 Task: Find connections with filter location Punta Alta with filter topic #Industrieswith filter profile language English with filter current company ValueLabs with filter school Cusrow Wadia Institute Of Technology with filter industry Defense and Space Manufacturing with filter service category User Experience Design with filter keywords title Photographer
Action: Mouse moved to (510, 97)
Screenshot: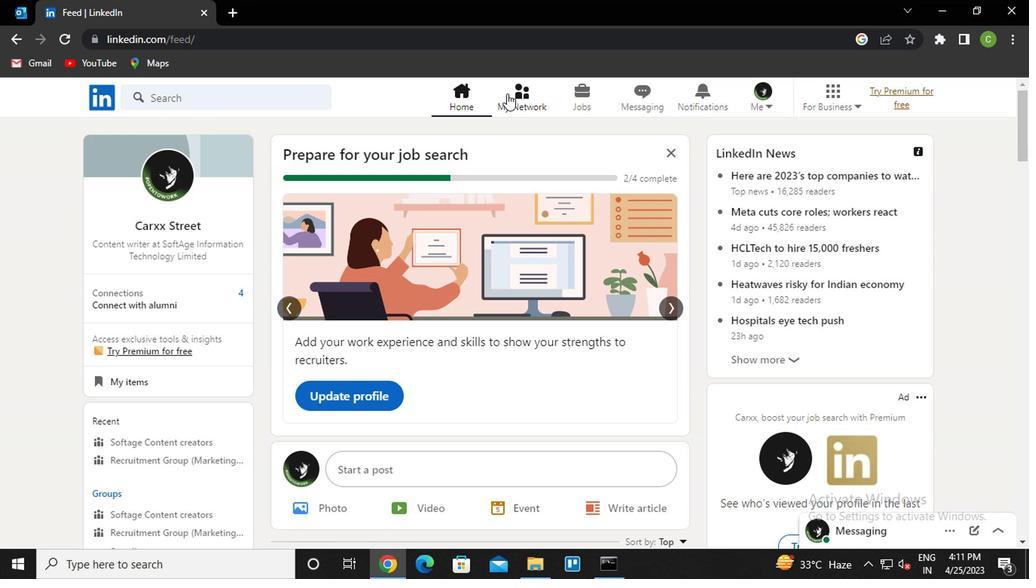 
Action: Mouse pressed left at (510, 97)
Screenshot: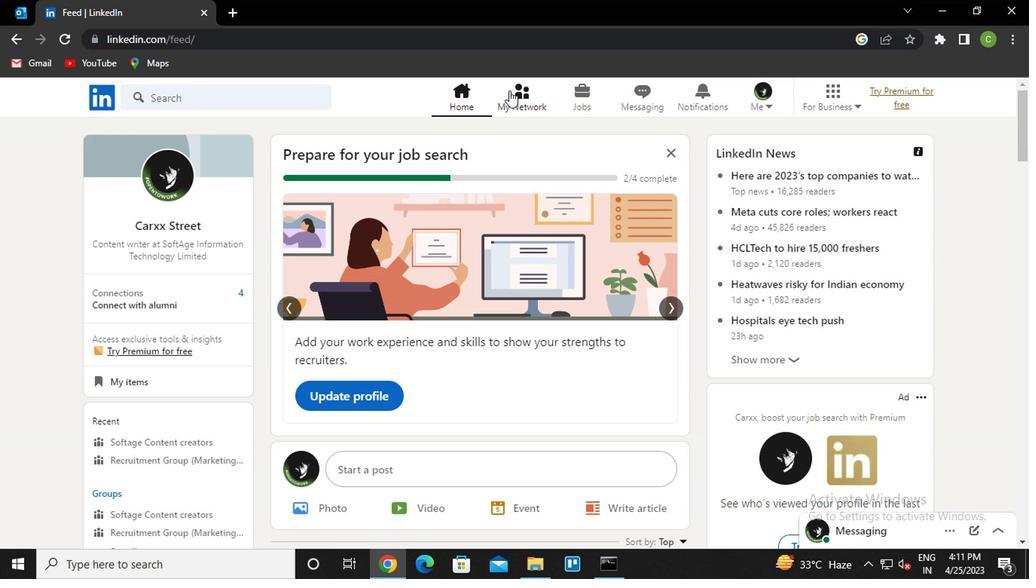 
Action: Mouse moved to (205, 178)
Screenshot: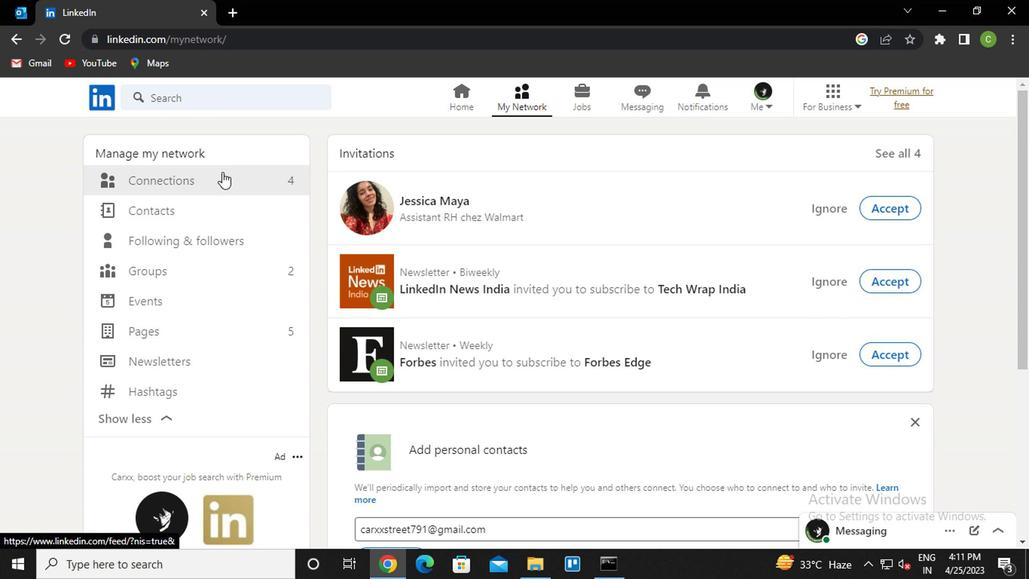 
Action: Mouse pressed left at (205, 178)
Screenshot: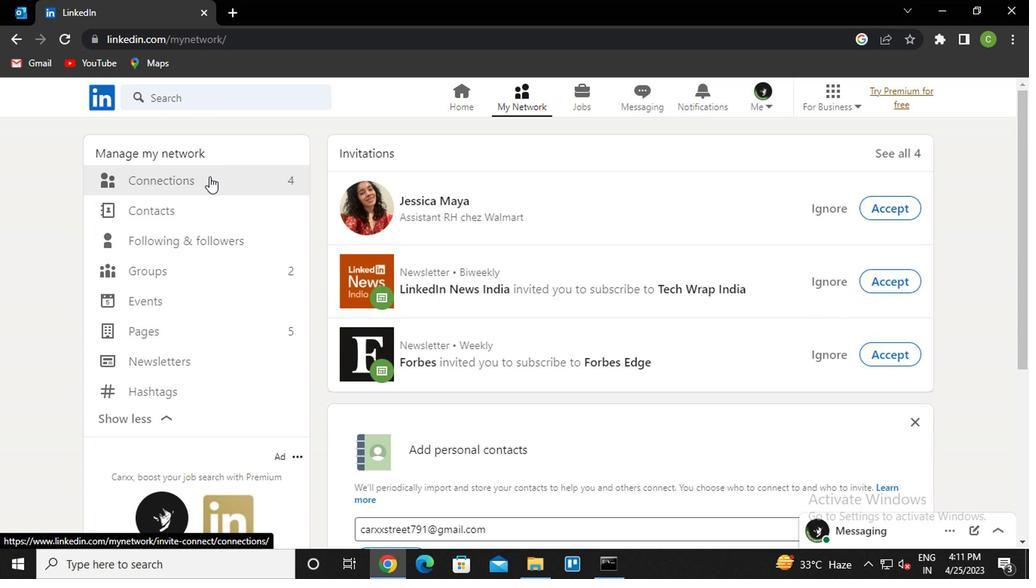 
Action: Mouse moved to (182, 187)
Screenshot: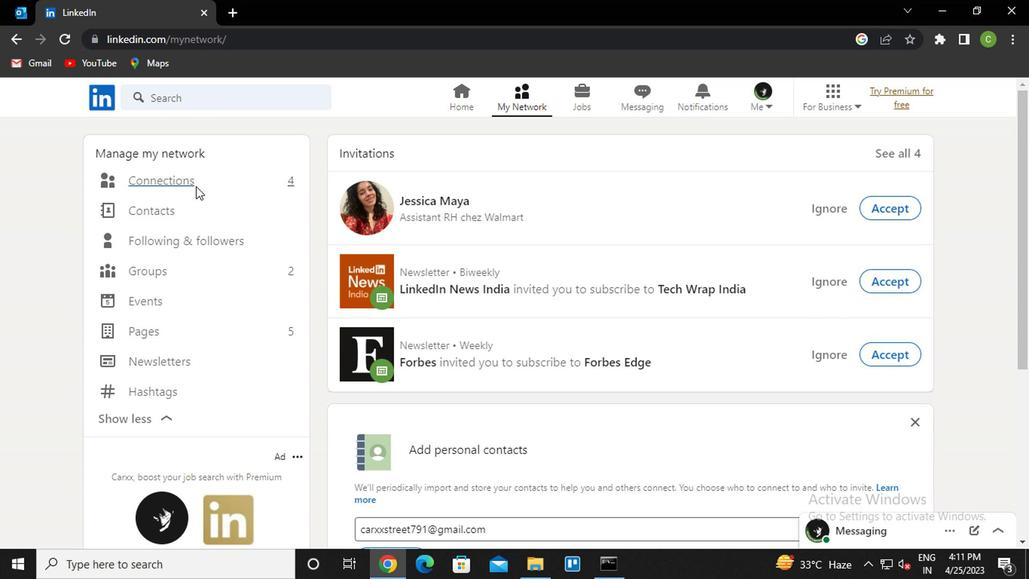 
Action: Mouse pressed left at (182, 187)
Screenshot: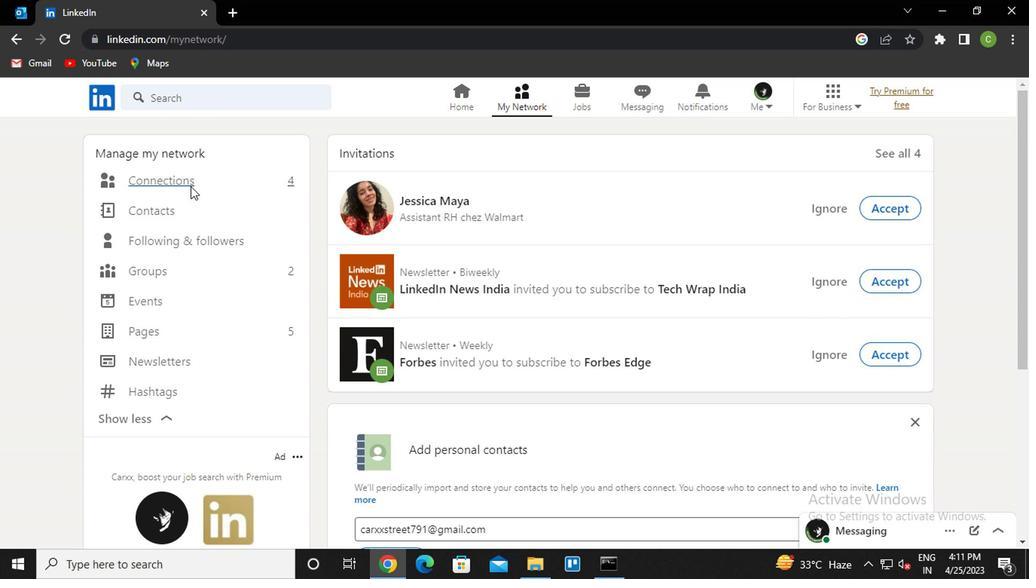 
Action: Mouse moved to (662, 183)
Screenshot: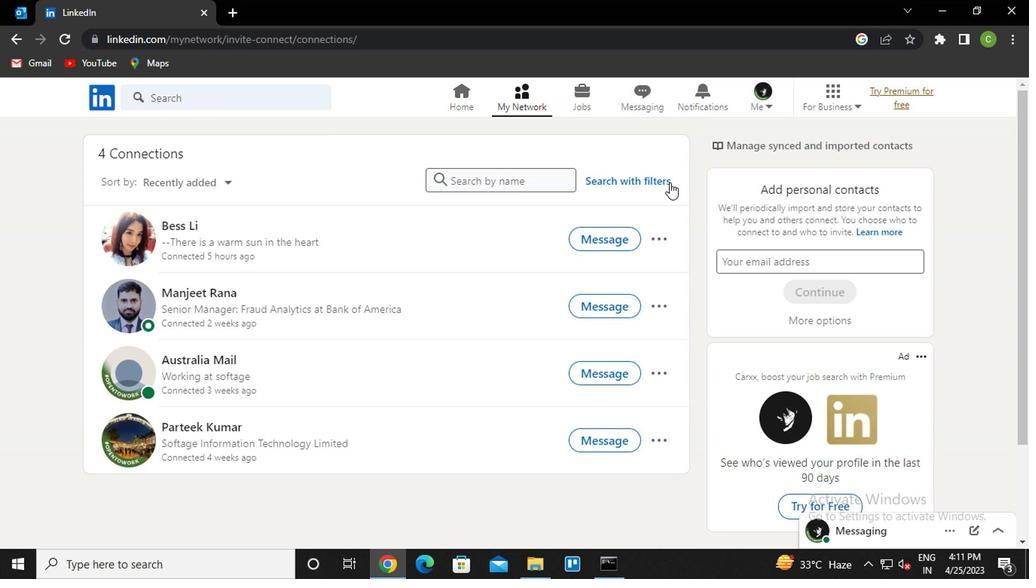 
Action: Mouse pressed left at (662, 183)
Screenshot: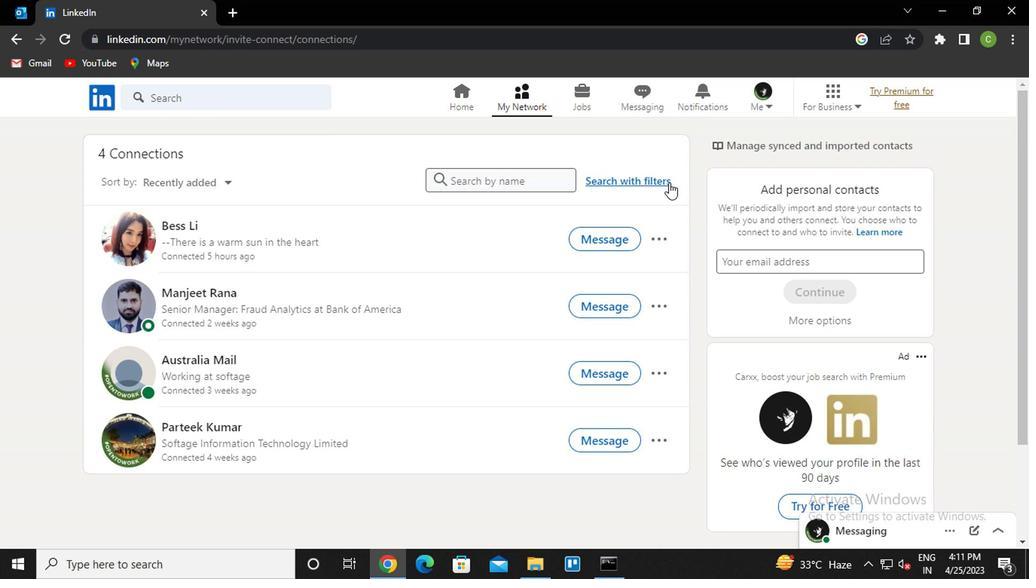 
Action: Mouse moved to (507, 144)
Screenshot: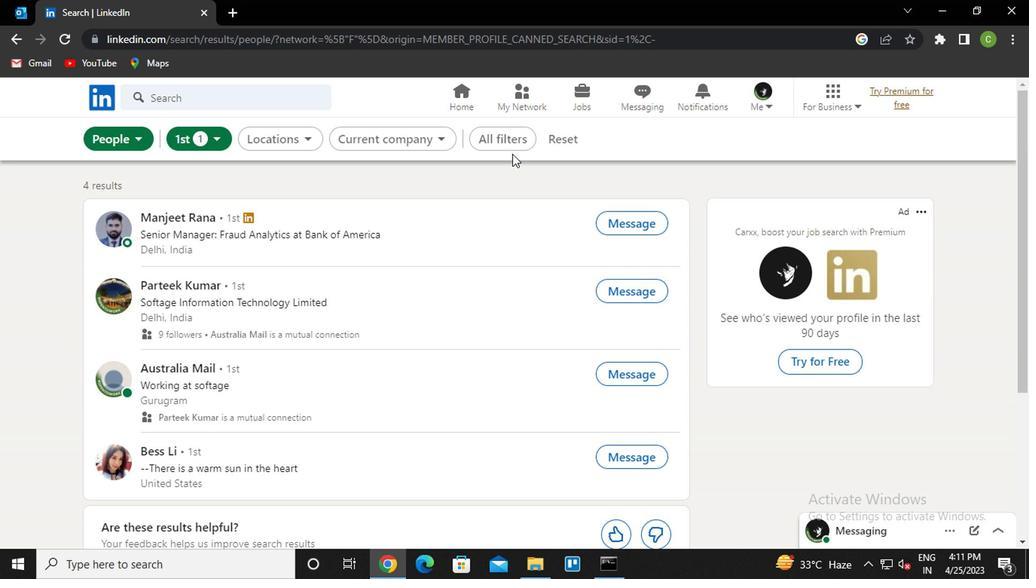 
Action: Mouse pressed left at (507, 144)
Screenshot: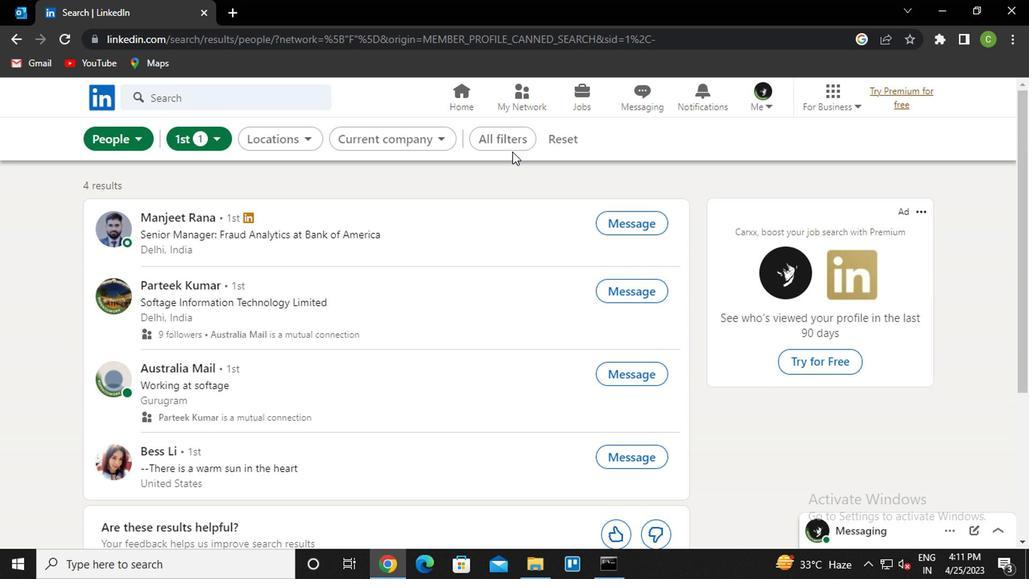 
Action: Mouse moved to (724, 367)
Screenshot: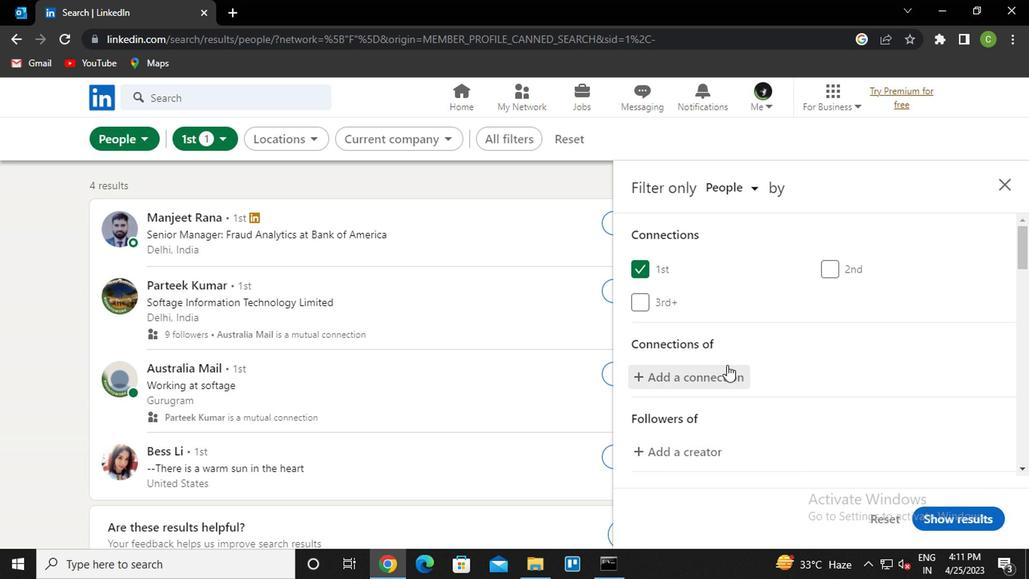 
Action: Mouse scrolled (724, 366) with delta (0, -1)
Screenshot: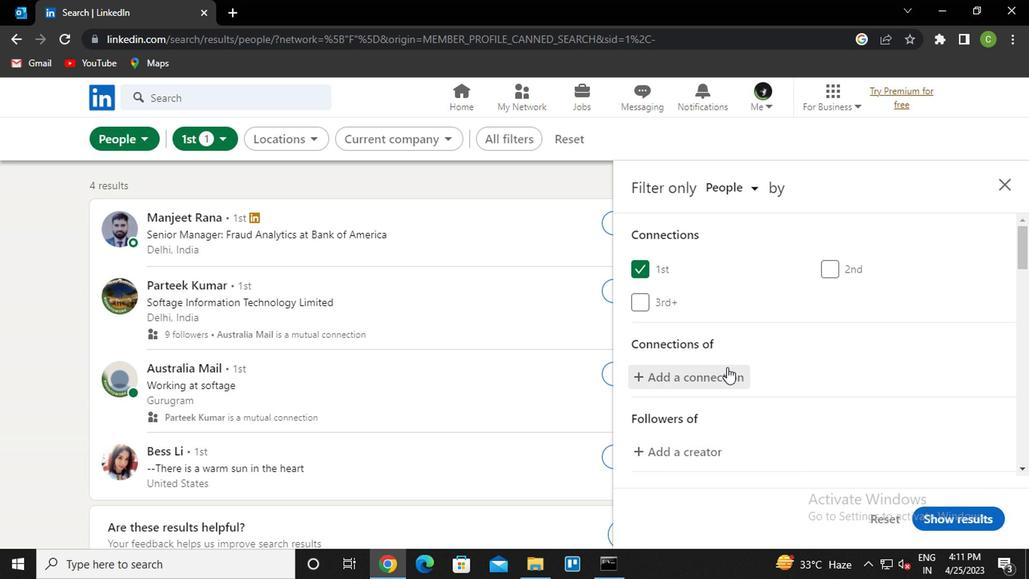 
Action: Mouse scrolled (724, 366) with delta (0, -1)
Screenshot: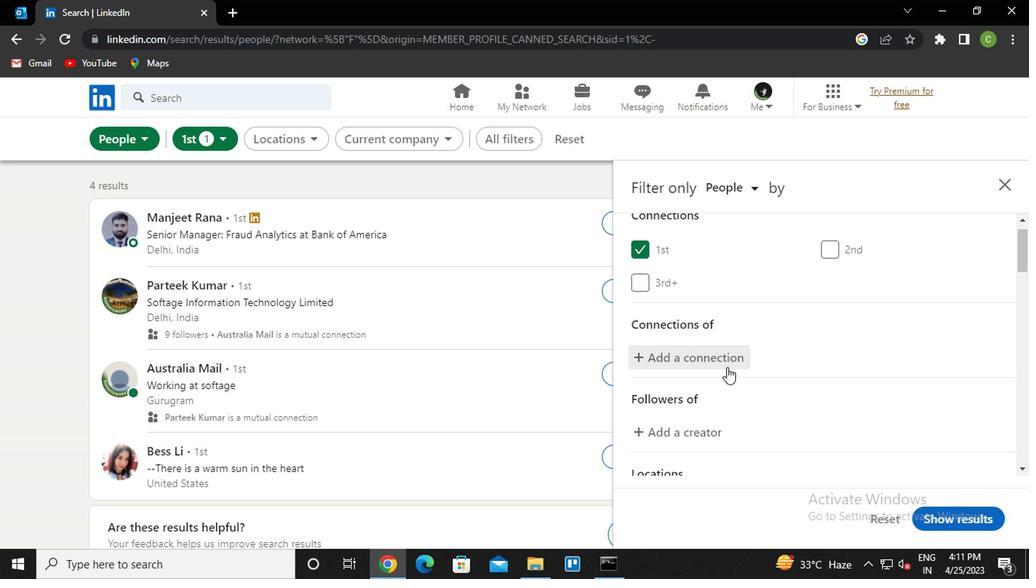 
Action: Mouse moved to (724, 367)
Screenshot: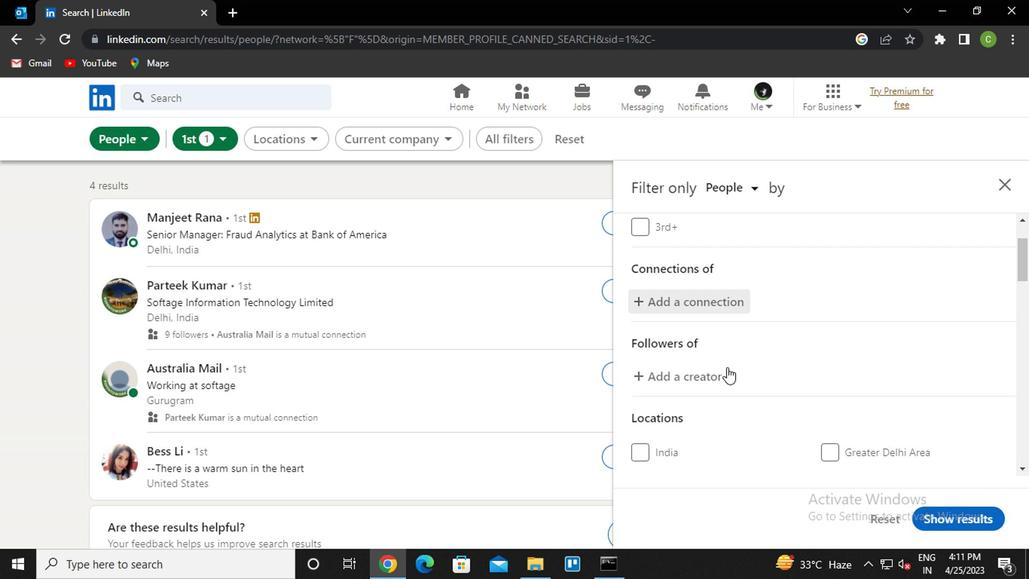 
Action: Mouse scrolled (724, 366) with delta (0, -1)
Screenshot: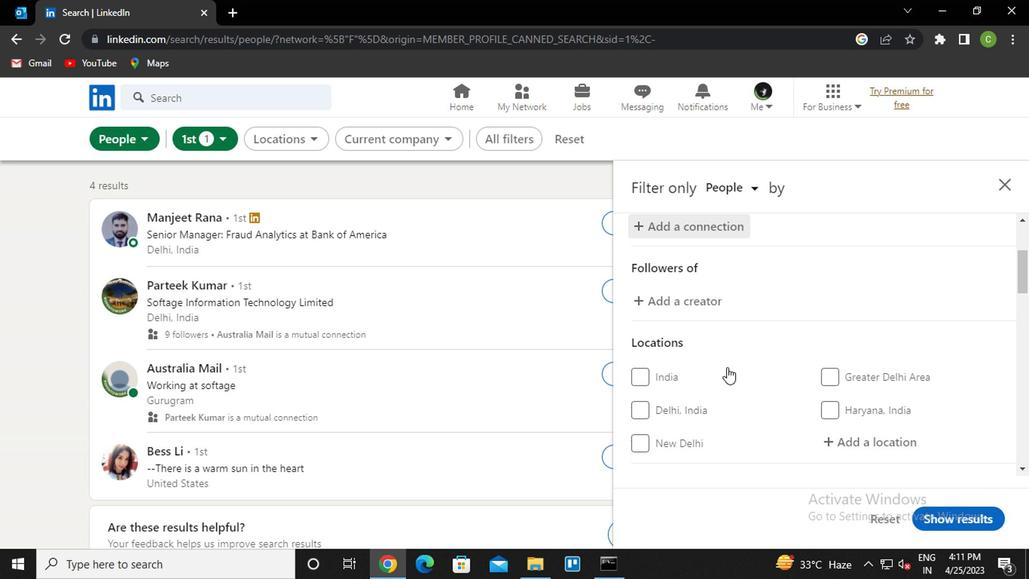 
Action: Mouse moved to (854, 370)
Screenshot: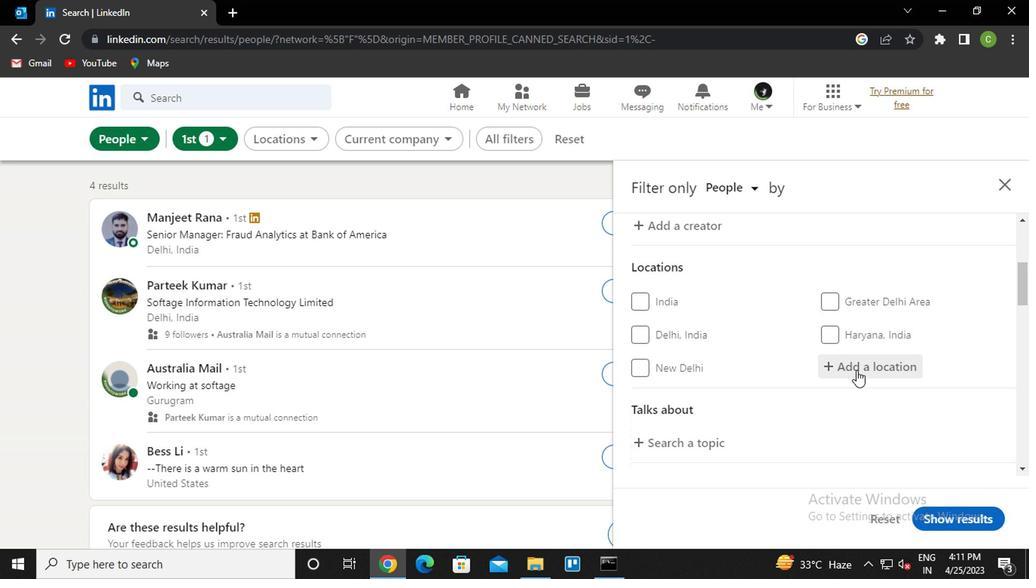 
Action: Mouse pressed left at (854, 370)
Screenshot: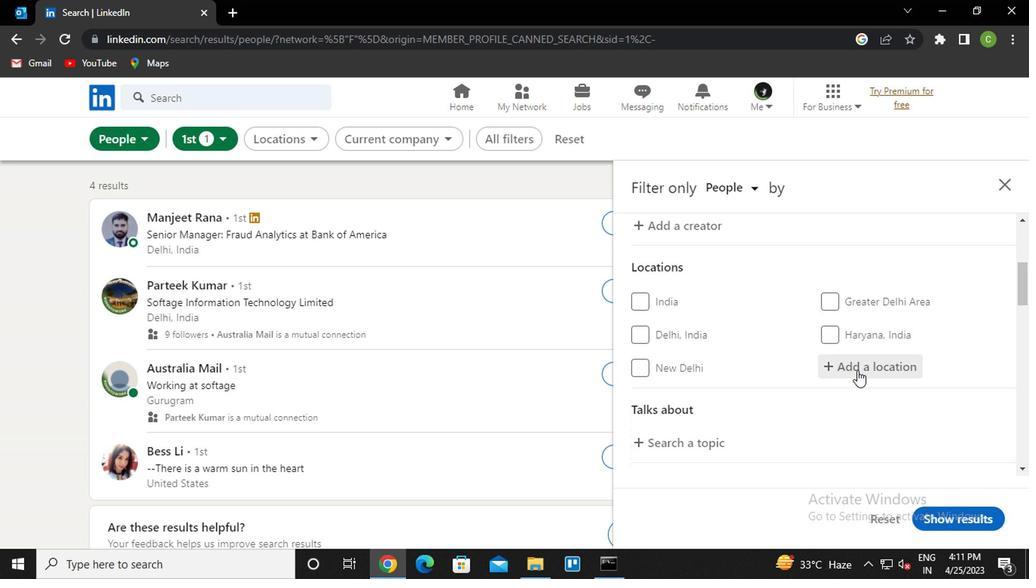 
Action: Key pressed p<Key.caps_lock>unta<Key.space>alta<Key.down><Key.enter>
Screenshot: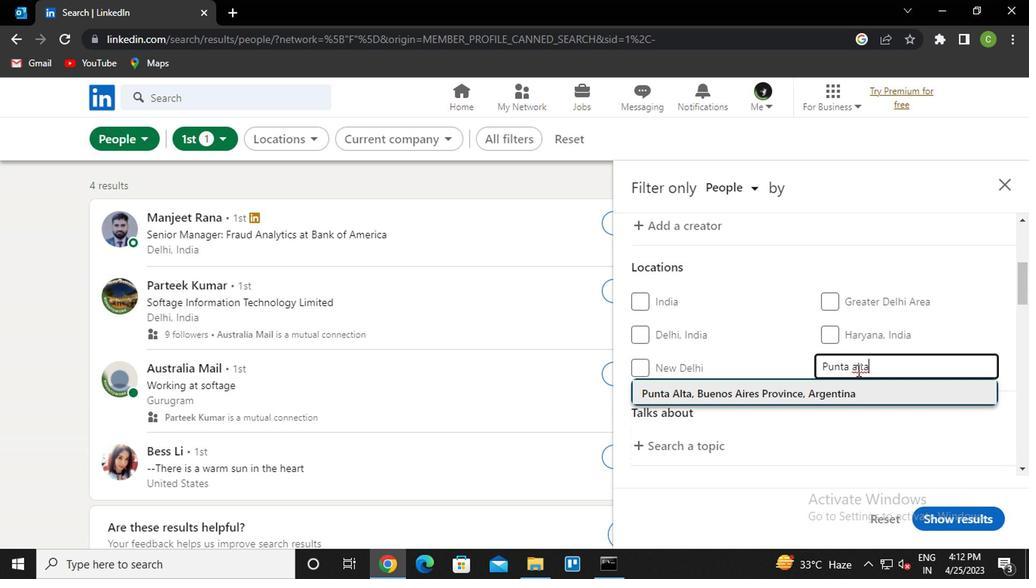 
Action: Mouse moved to (842, 367)
Screenshot: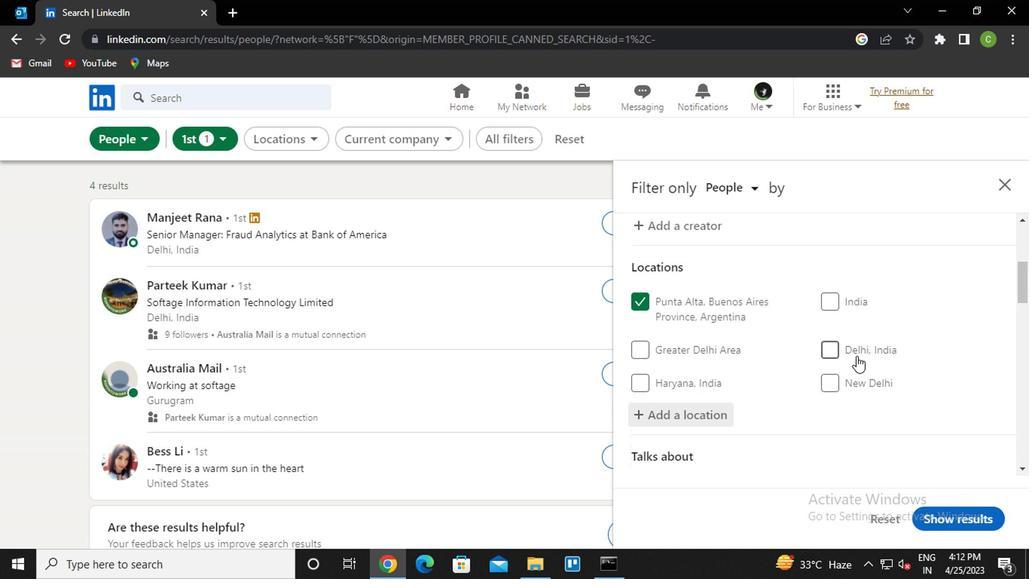 
Action: Mouse scrolled (842, 366) with delta (0, -1)
Screenshot: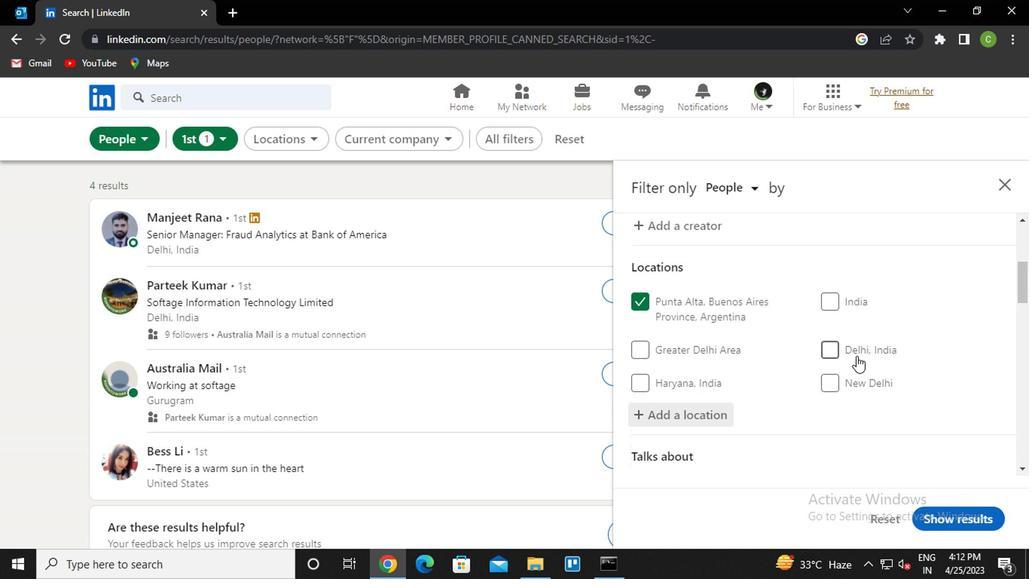 
Action: Mouse moved to (833, 378)
Screenshot: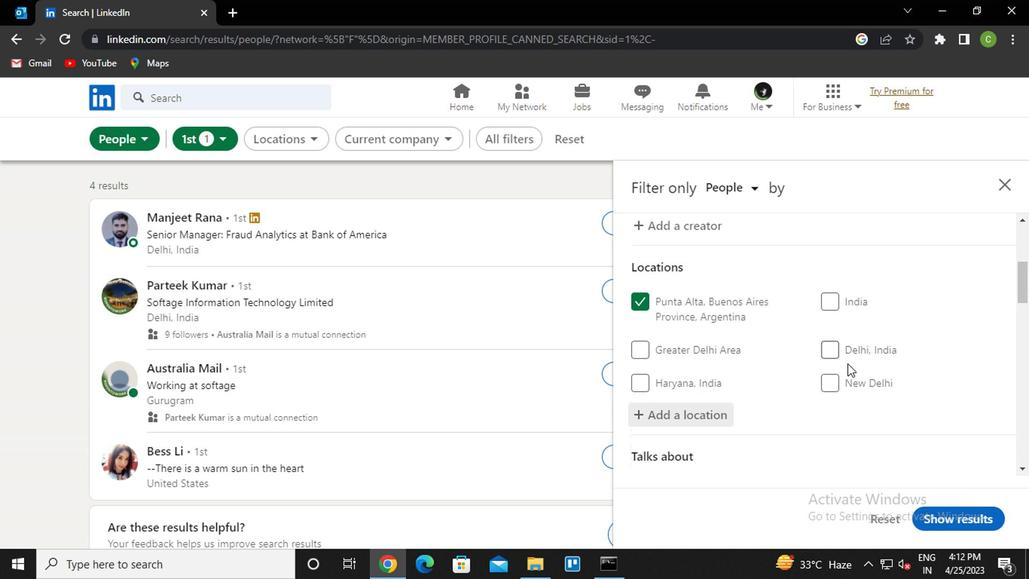 
Action: Mouse scrolled (833, 377) with delta (0, 0)
Screenshot: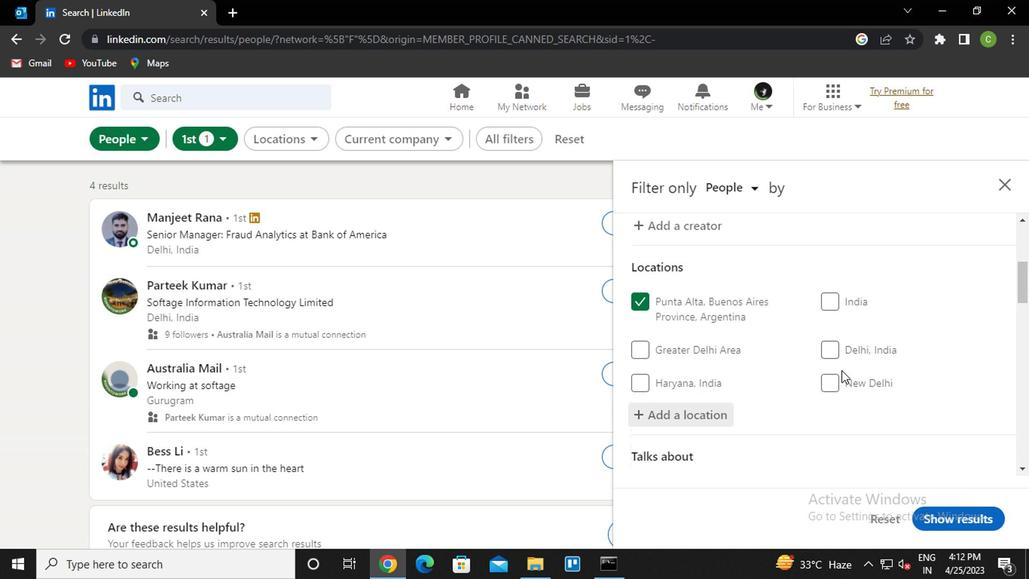 
Action: Mouse moved to (691, 344)
Screenshot: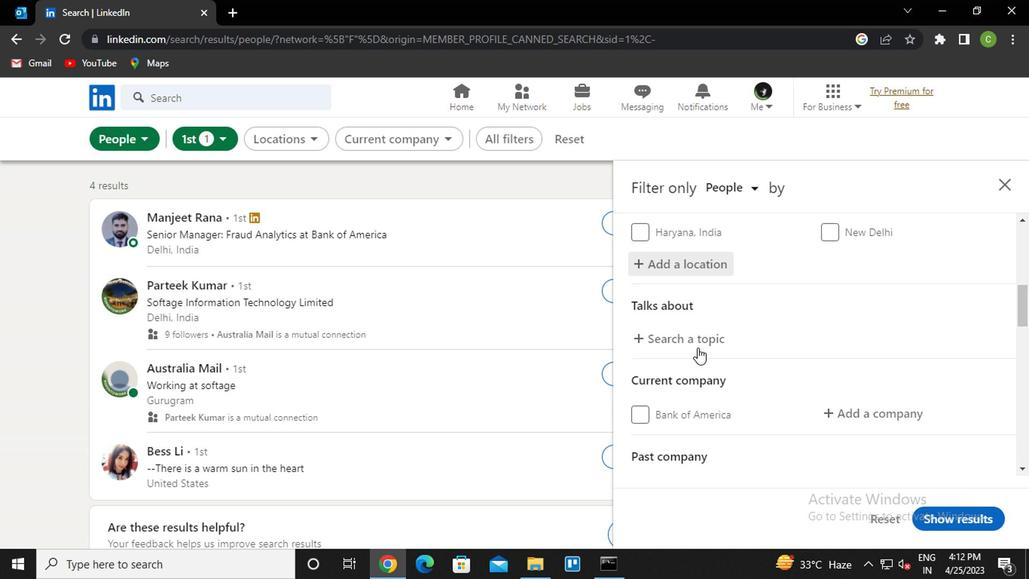 
Action: Mouse pressed left at (691, 344)
Screenshot: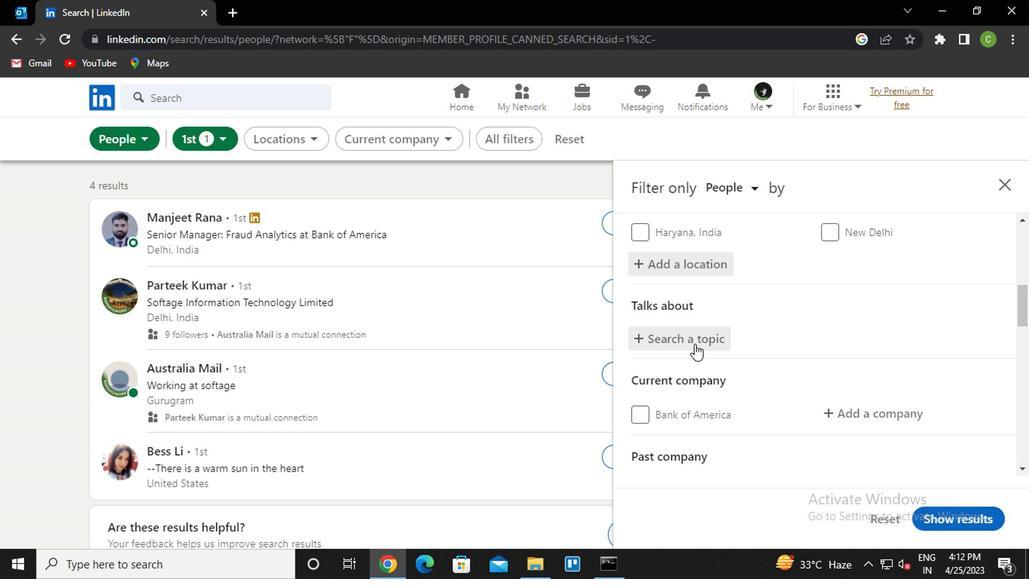 
Action: Key pressed <Key.caps_lock>i<Key.caps_lock>ndustries<Key.down><Key.enter>
Screenshot: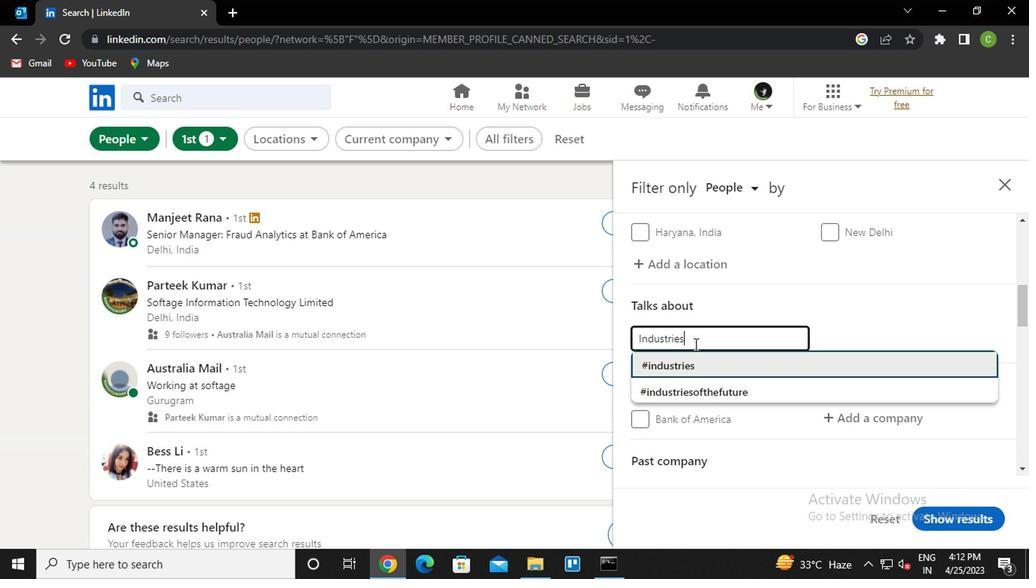 
Action: Mouse moved to (850, 421)
Screenshot: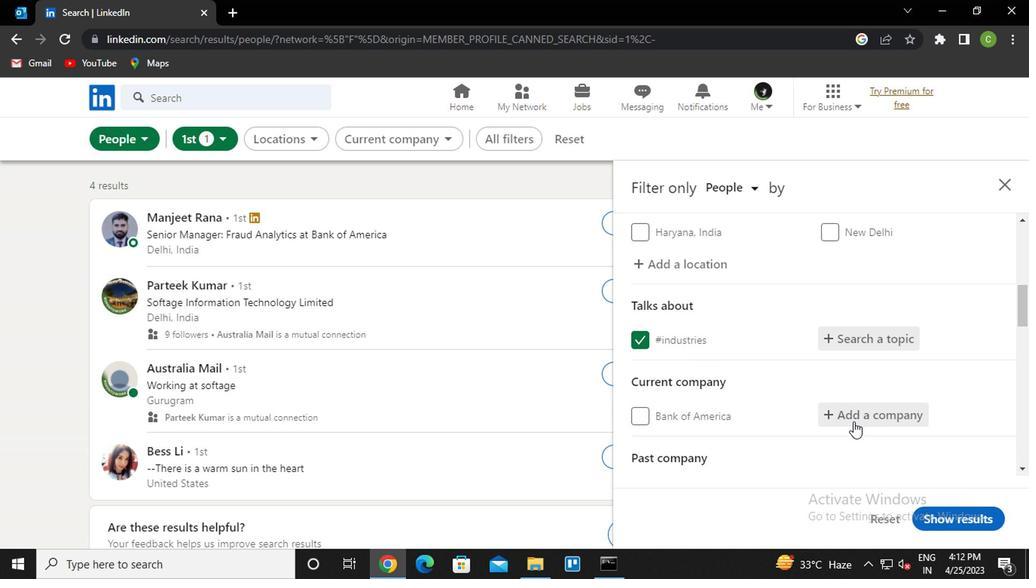 
Action: Mouse scrolled (850, 420) with delta (0, 0)
Screenshot: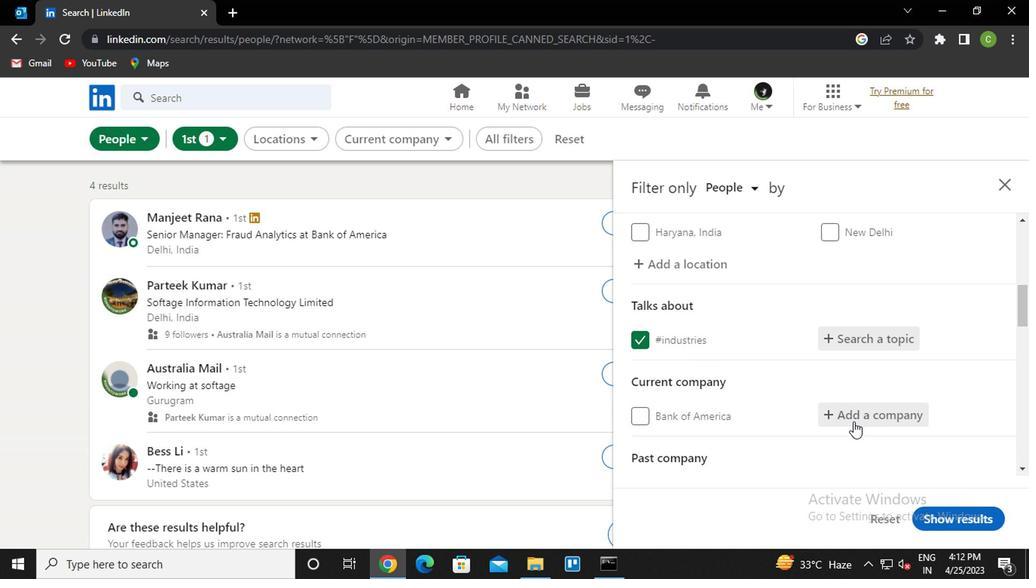 
Action: Mouse moved to (850, 418)
Screenshot: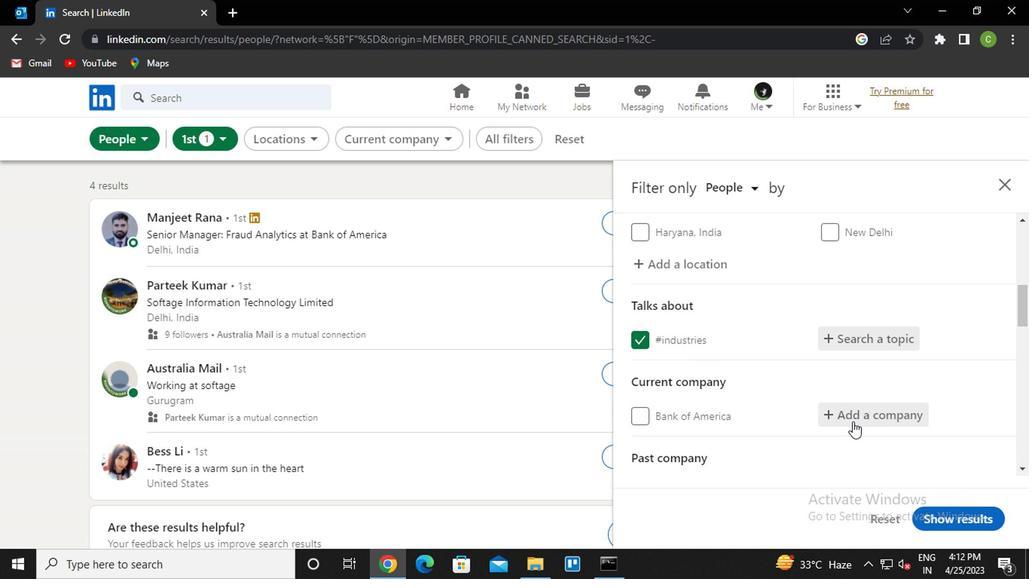 
Action: Mouse scrolled (850, 417) with delta (0, -1)
Screenshot: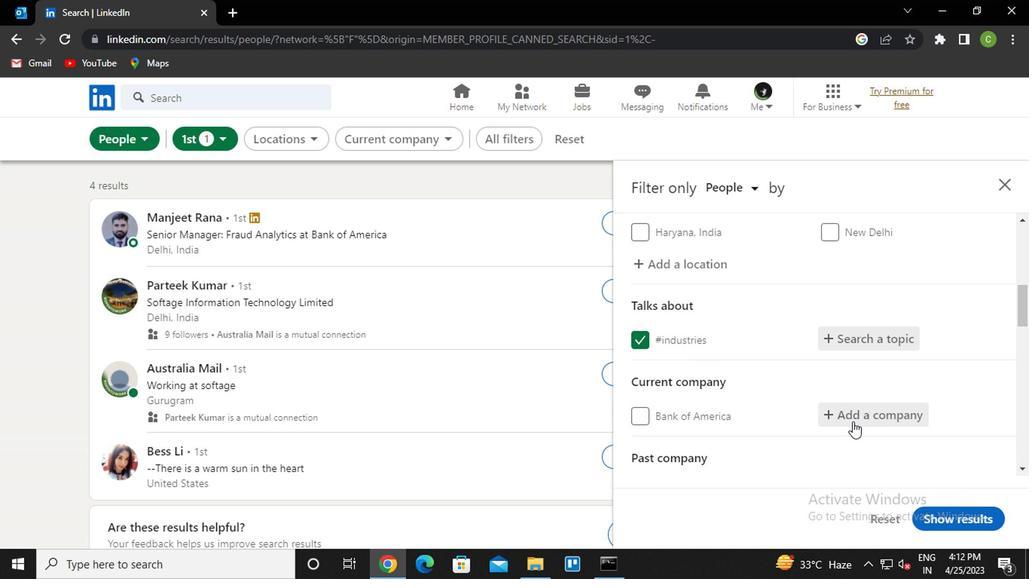 
Action: Mouse moved to (850, 417)
Screenshot: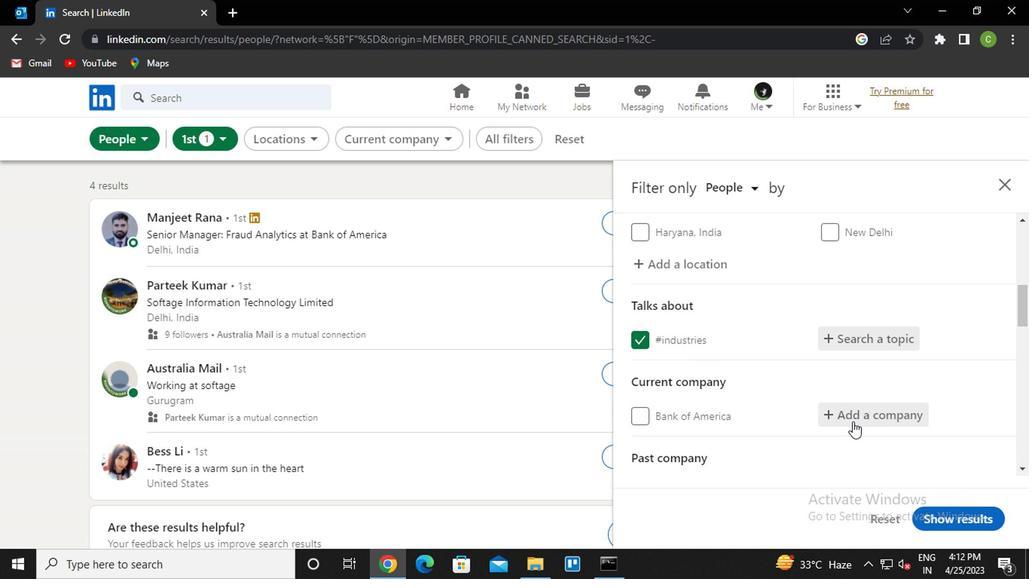 
Action: Mouse scrolled (850, 416) with delta (0, 0)
Screenshot: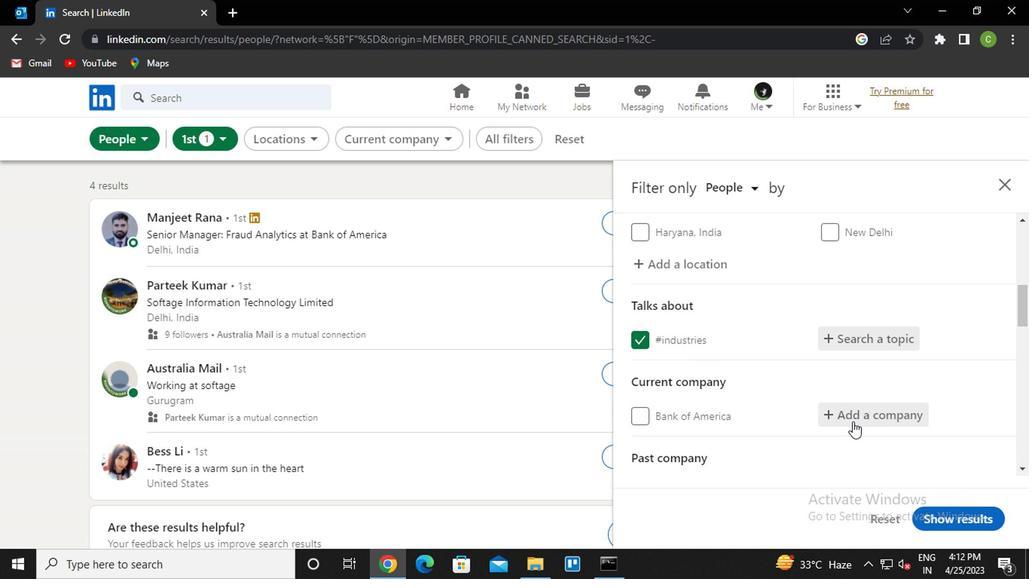 
Action: Mouse moved to (849, 414)
Screenshot: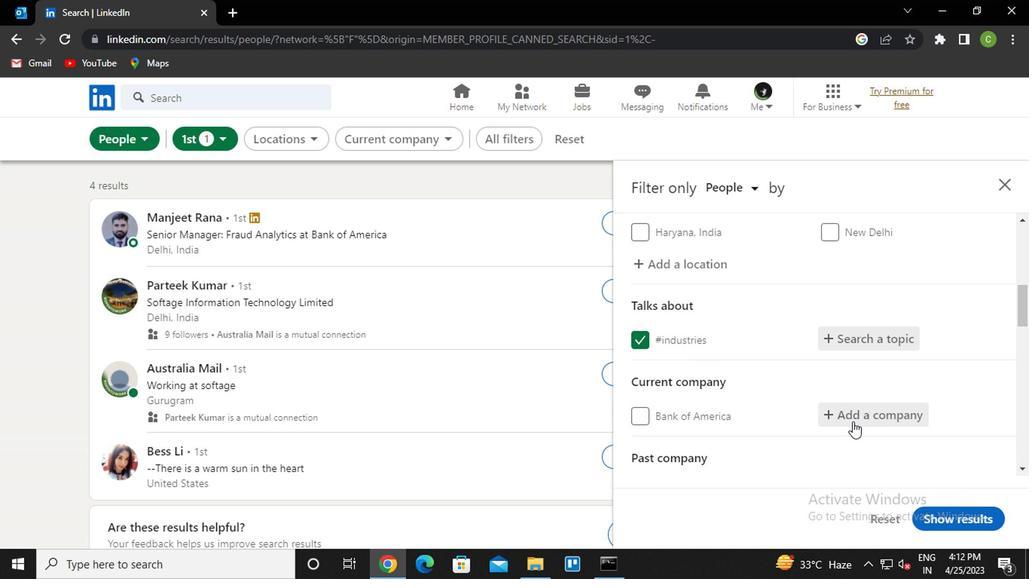 
Action: Mouse scrolled (849, 413) with delta (0, -1)
Screenshot: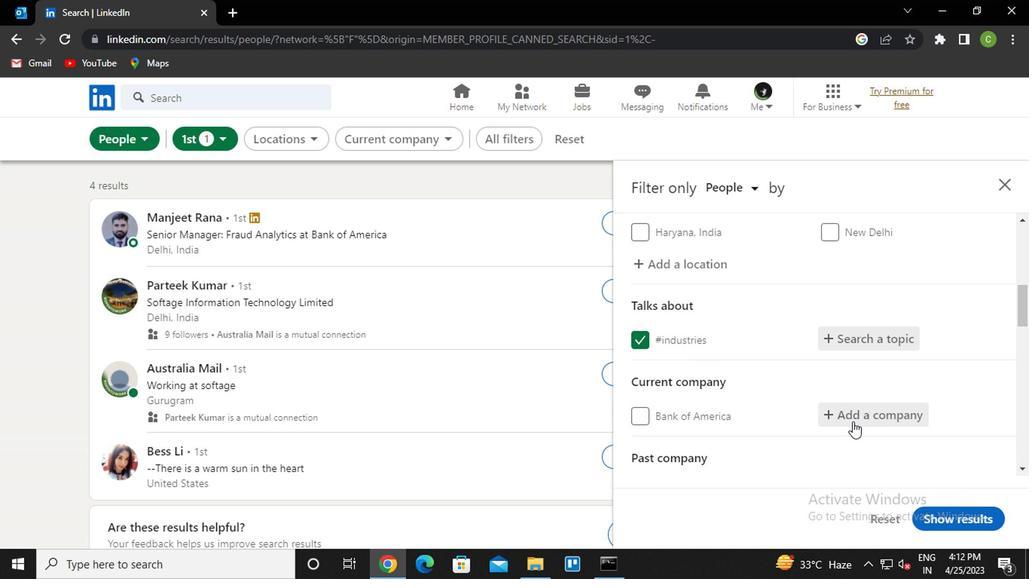 
Action: Mouse moved to (826, 398)
Screenshot: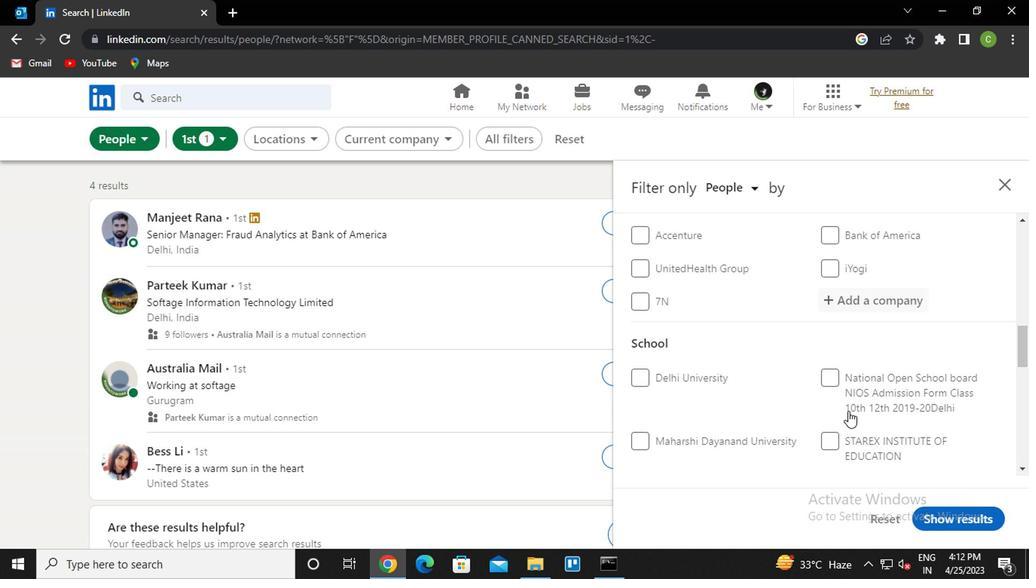 
Action: Mouse scrolled (826, 397) with delta (0, 0)
Screenshot: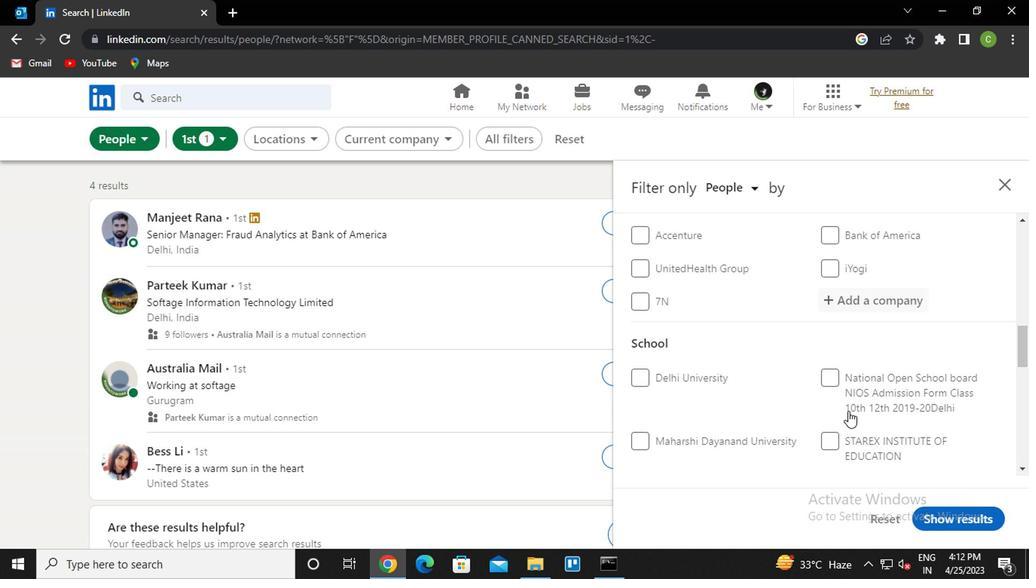 
Action: Mouse moved to (792, 386)
Screenshot: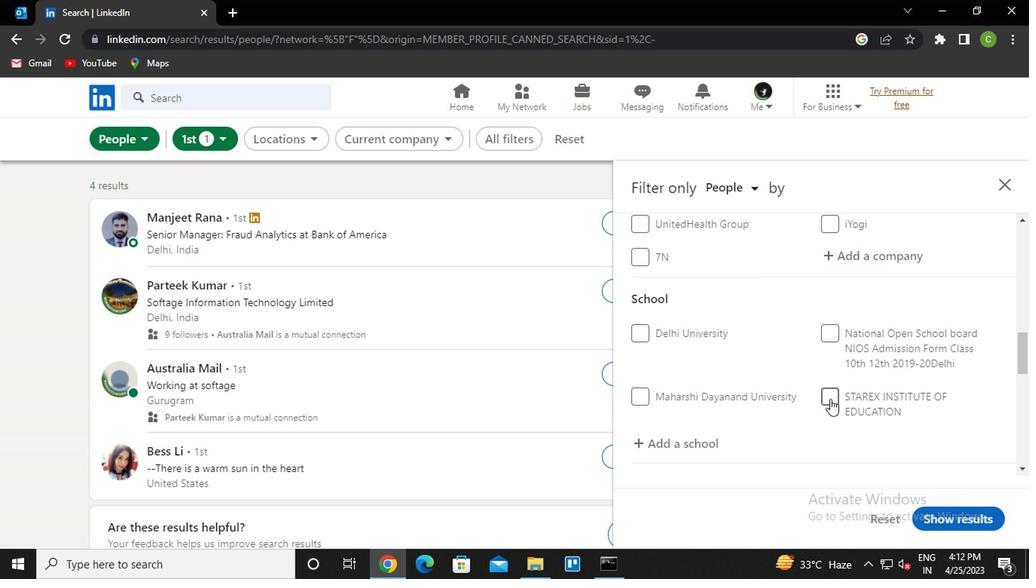 
Action: Mouse scrolled (792, 385) with delta (0, -1)
Screenshot: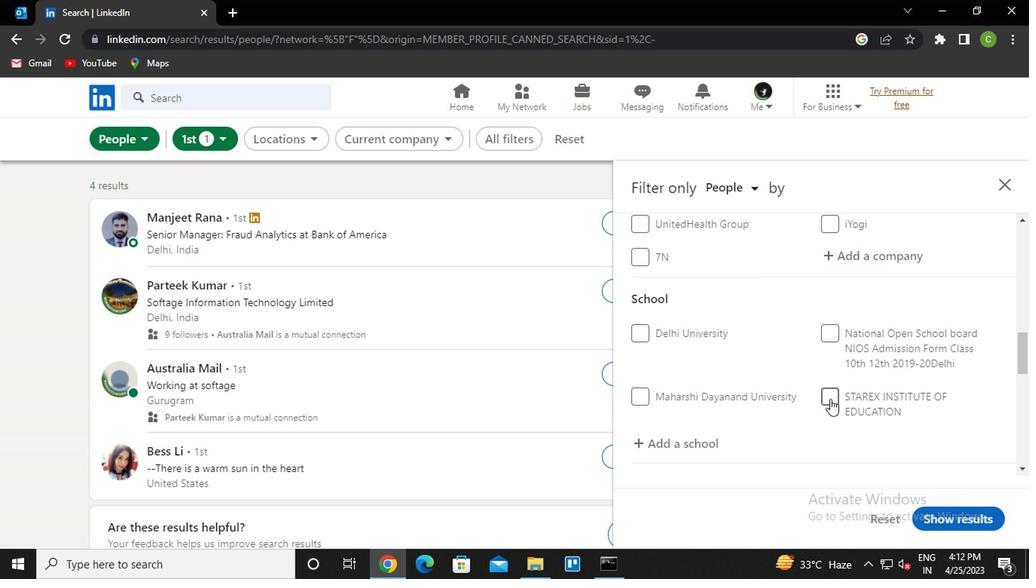 
Action: Mouse moved to (690, 368)
Screenshot: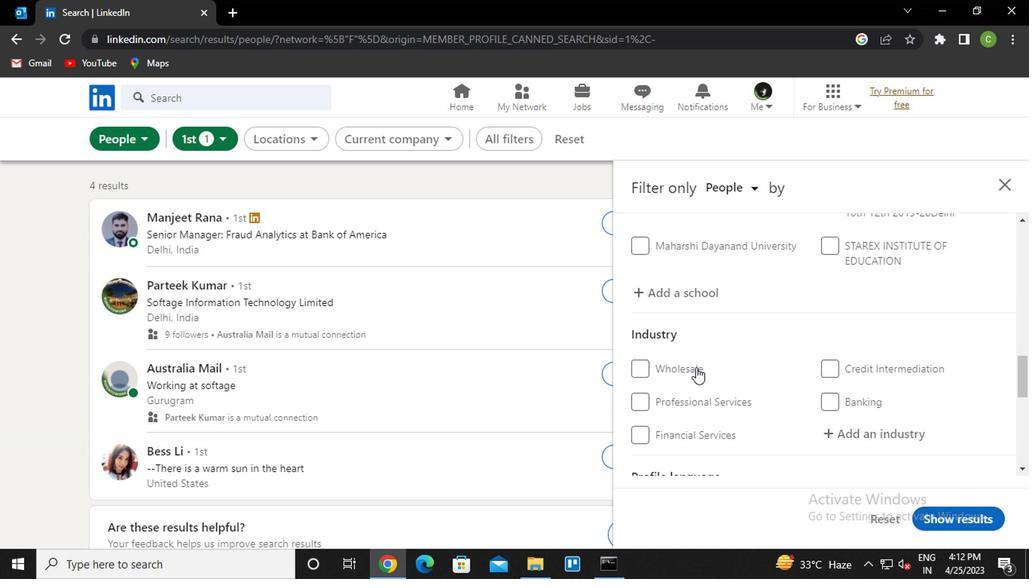 
Action: Mouse scrolled (690, 367) with delta (0, 0)
Screenshot: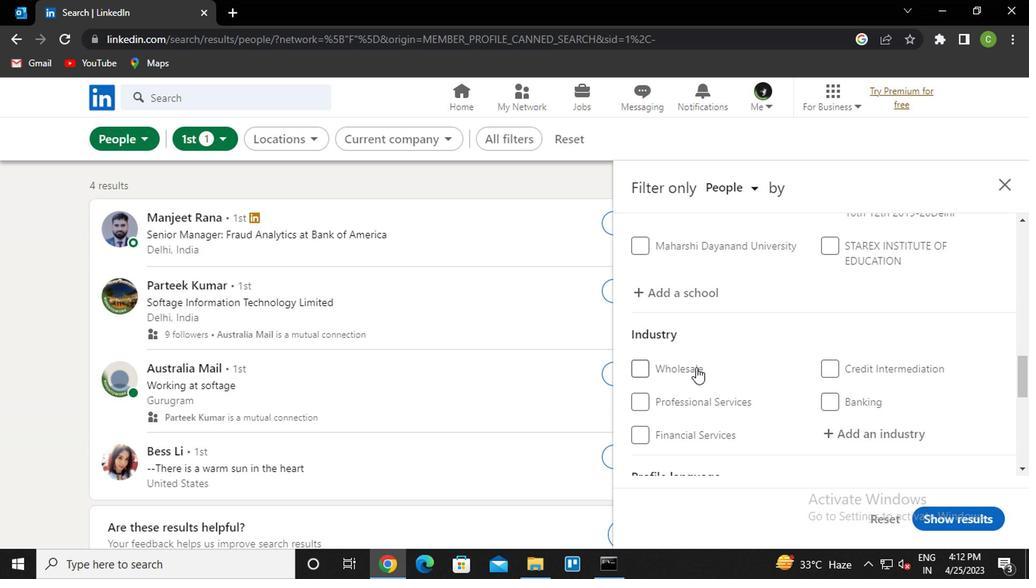 
Action: Mouse moved to (690, 368)
Screenshot: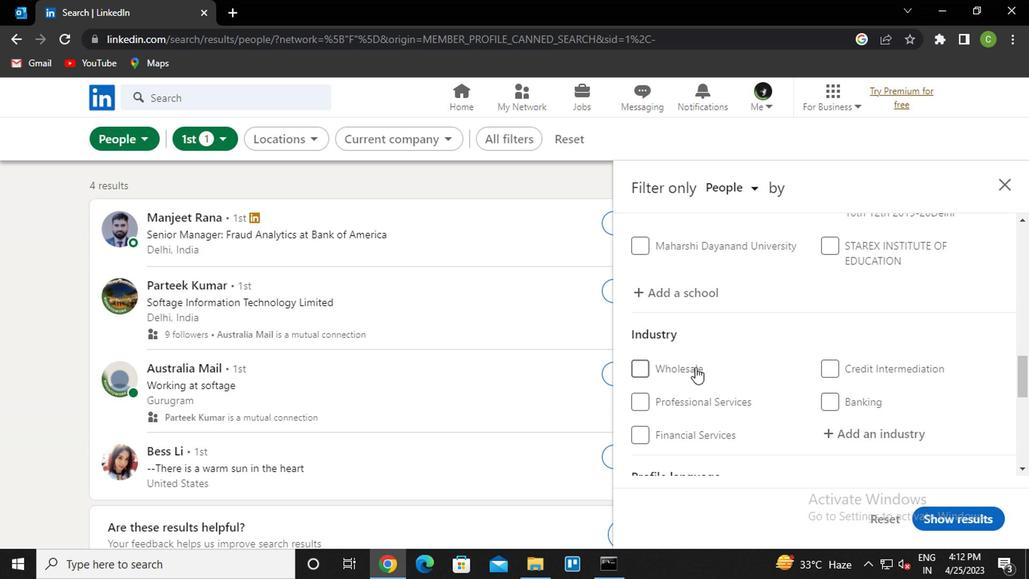 
Action: Mouse scrolled (690, 367) with delta (0, 0)
Screenshot: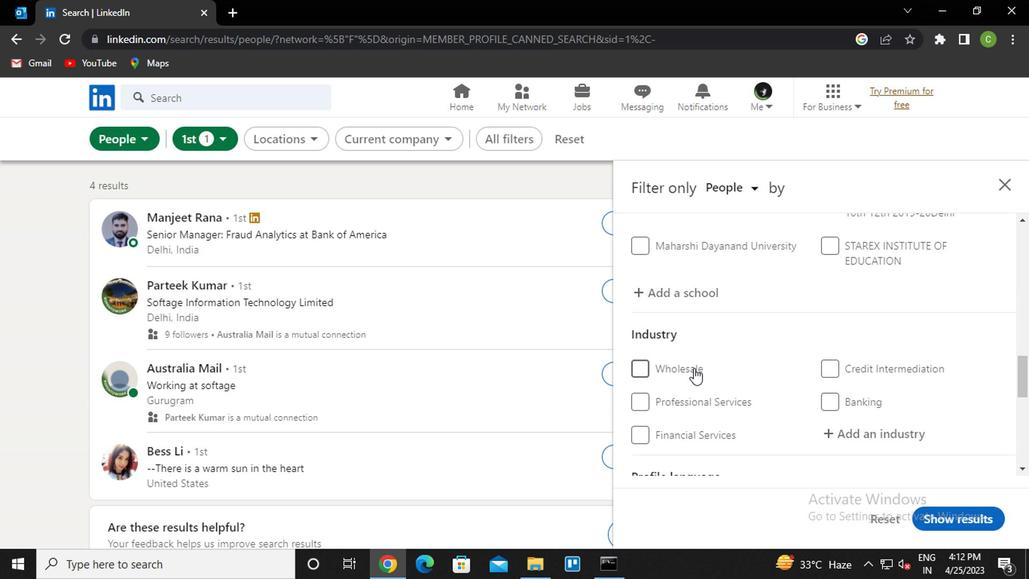 
Action: Mouse moved to (635, 360)
Screenshot: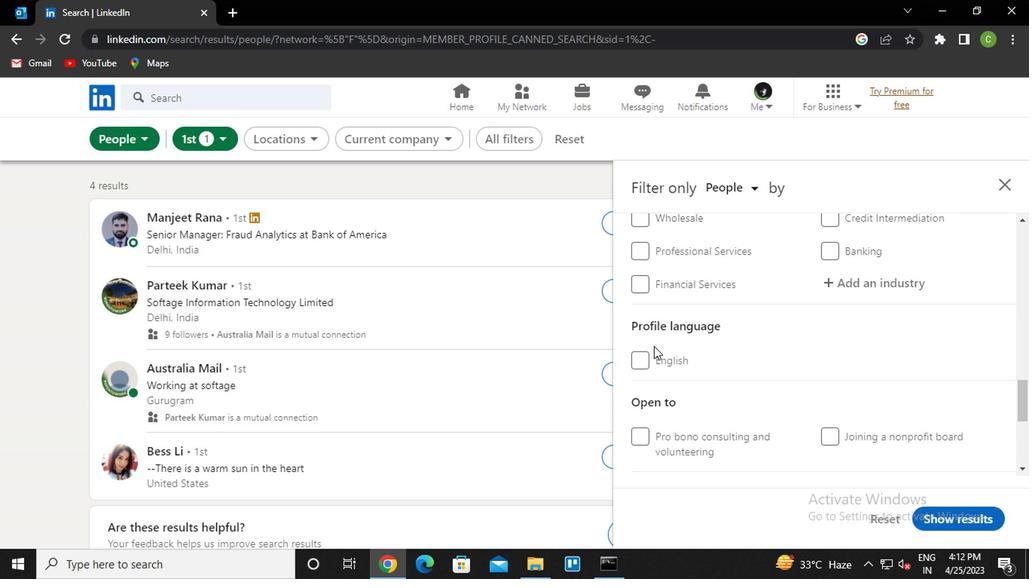 
Action: Mouse pressed left at (635, 360)
Screenshot: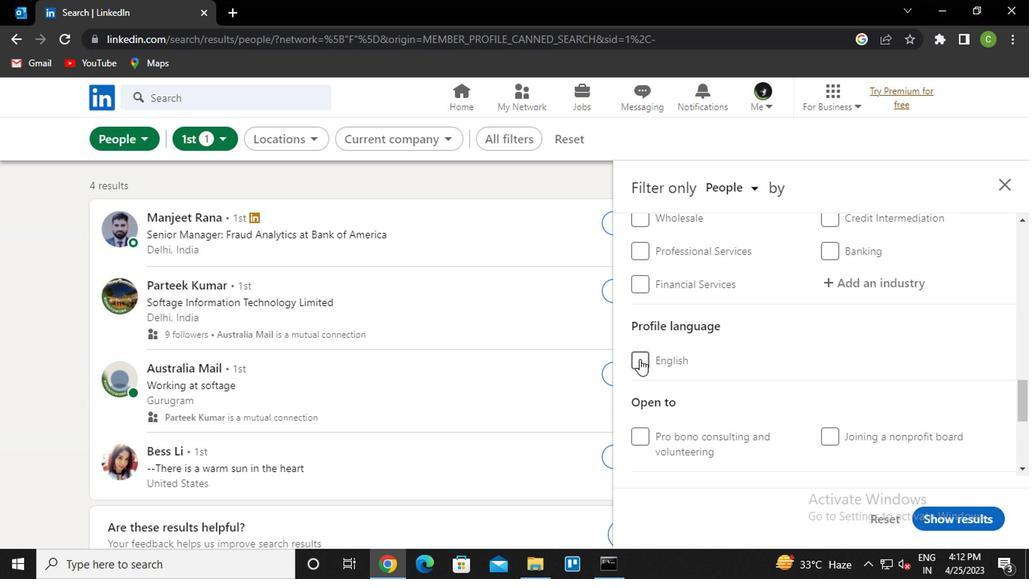 
Action: Mouse moved to (761, 375)
Screenshot: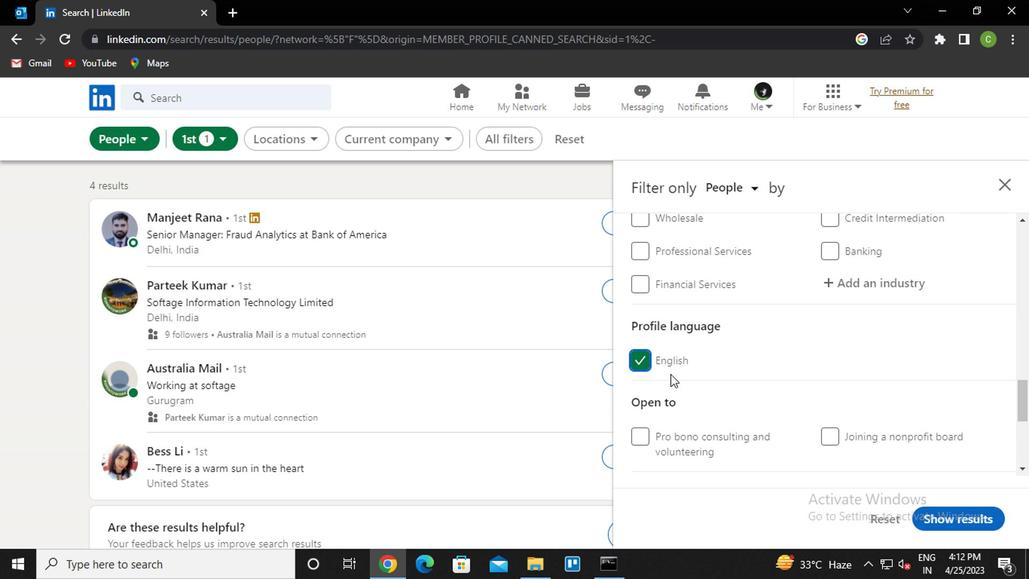 
Action: Mouse scrolled (761, 377) with delta (0, 1)
Screenshot: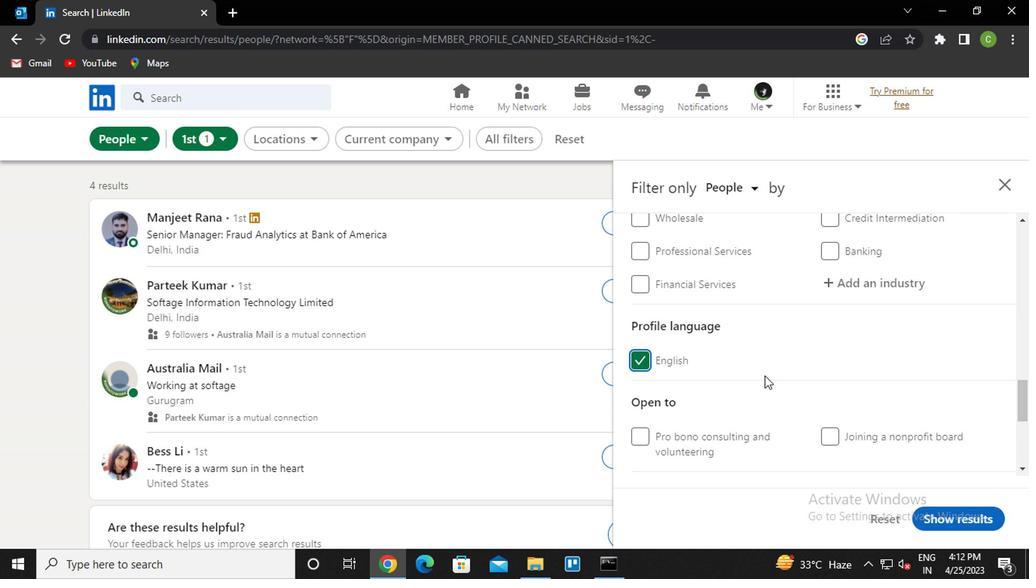 
Action: Mouse scrolled (761, 377) with delta (0, 1)
Screenshot: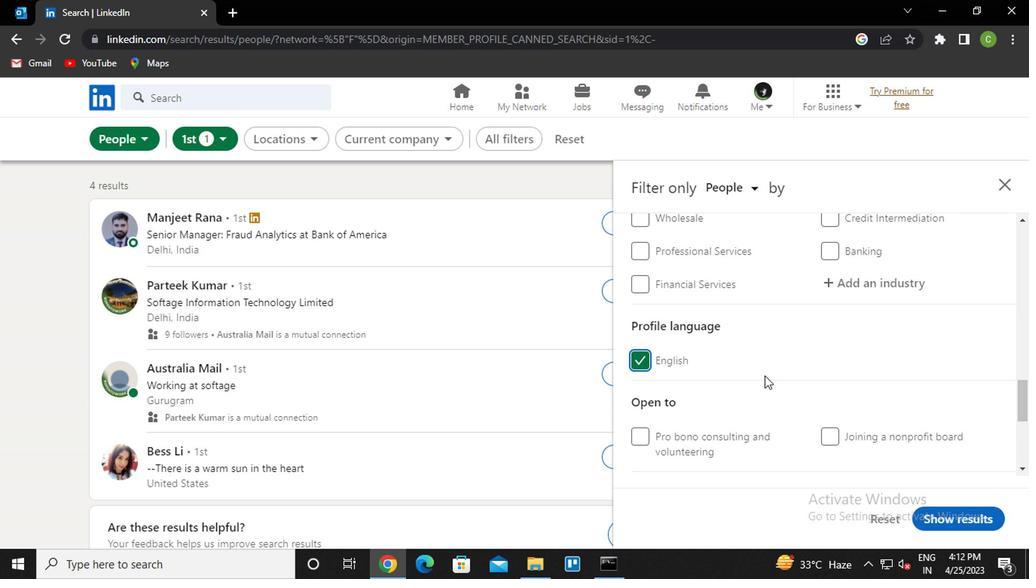 
Action: Mouse scrolled (761, 377) with delta (0, 1)
Screenshot: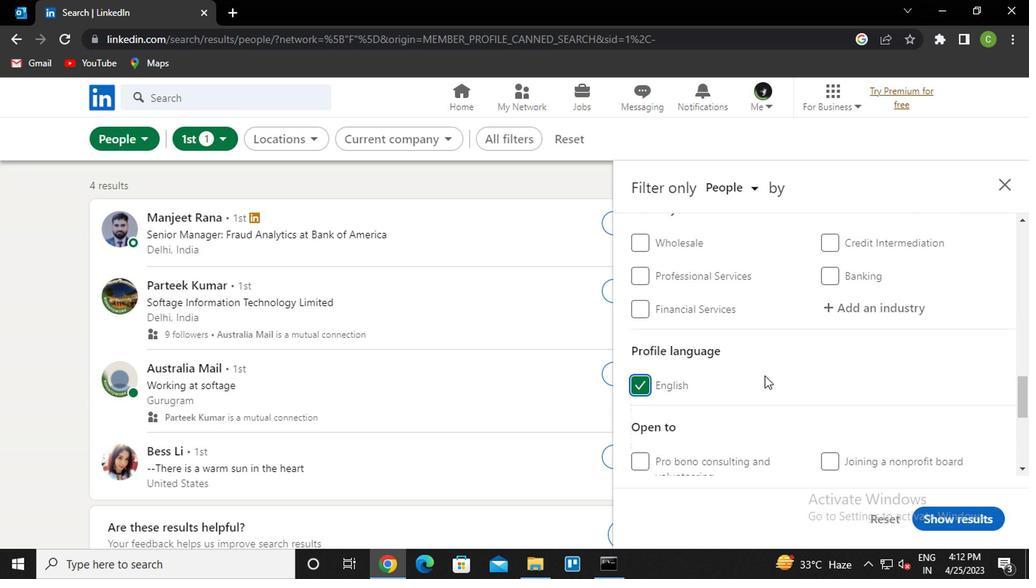 
Action: Mouse scrolled (761, 377) with delta (0, 1)
Screenshot: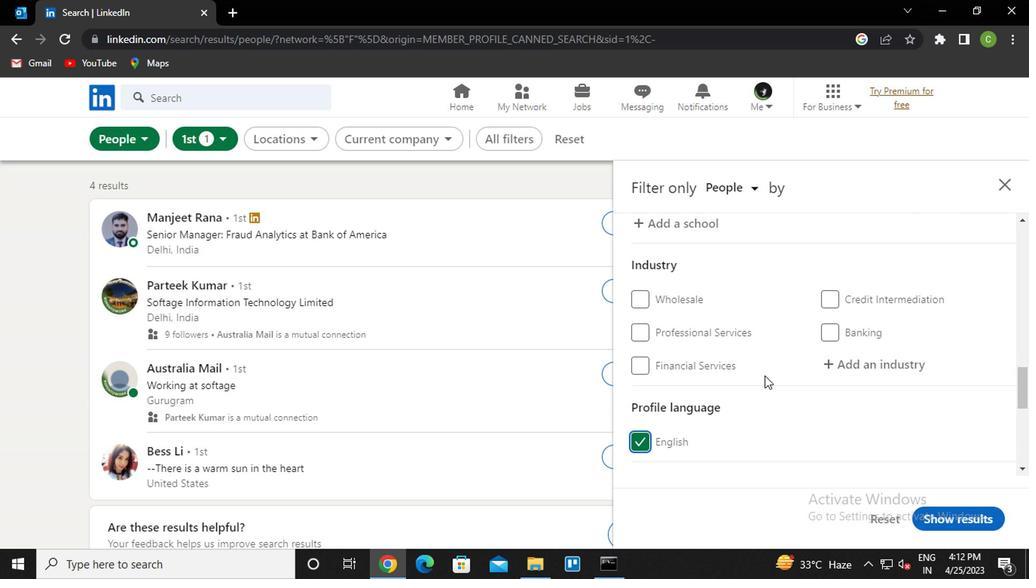 
Action: Mouse scrolled (761, 377) with delta (0, 1)
Screenshot: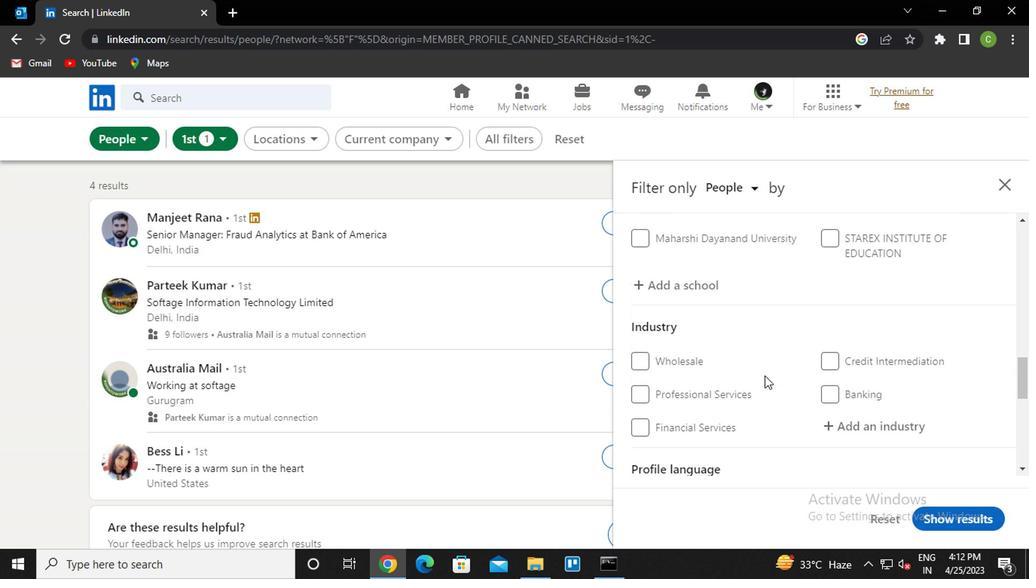
Action: Mouse scrolled (761, 377) with delta (0, 1)
Screenshot: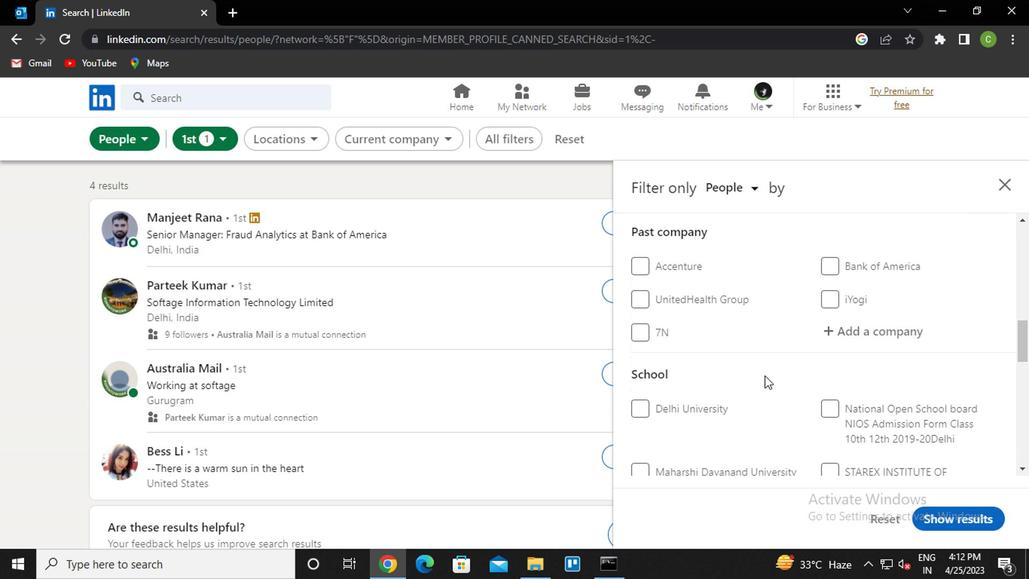 
Action: Mouse scrolled (761, 377) with delta (0, 1)
Screenshot: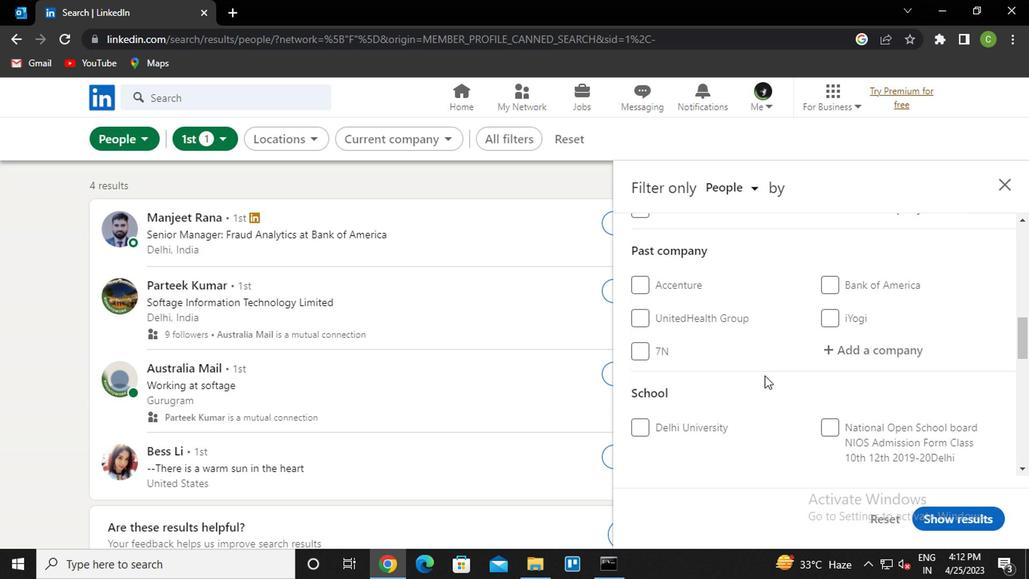 
Action: Mouse moved to (853, 341)
Screenshot: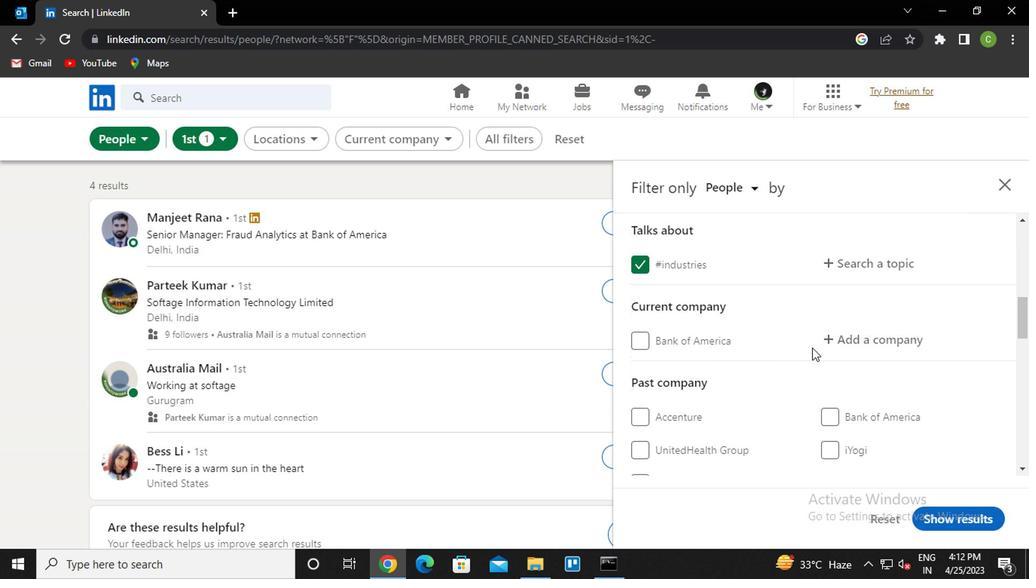 
Action: Mouse pressed left at (853, 341)
Screenshot: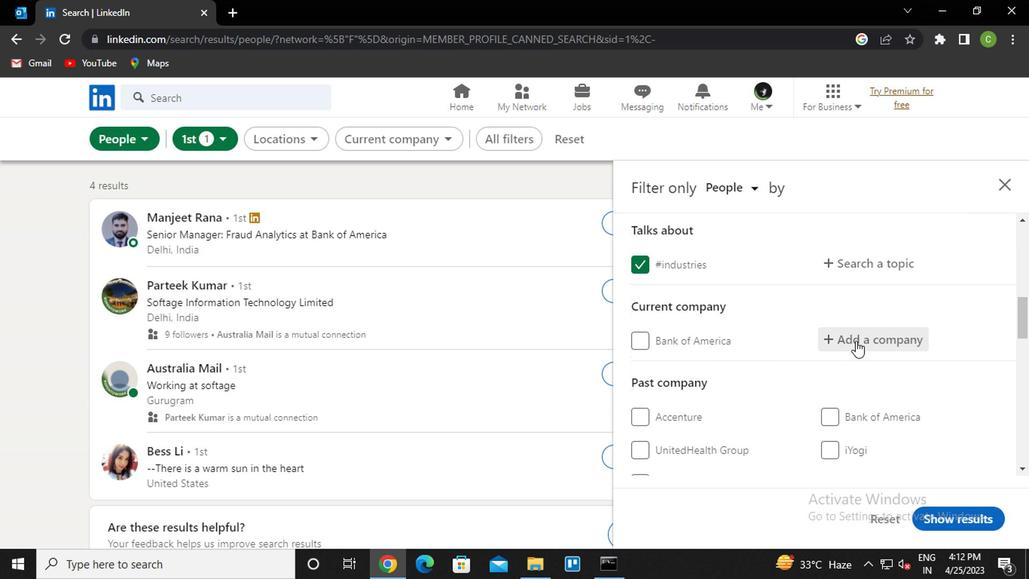 
Action: Key pressed <Key.caps_lock>v<Key.caps_lock>alue<Key.down><Key.enter>
Screenshot: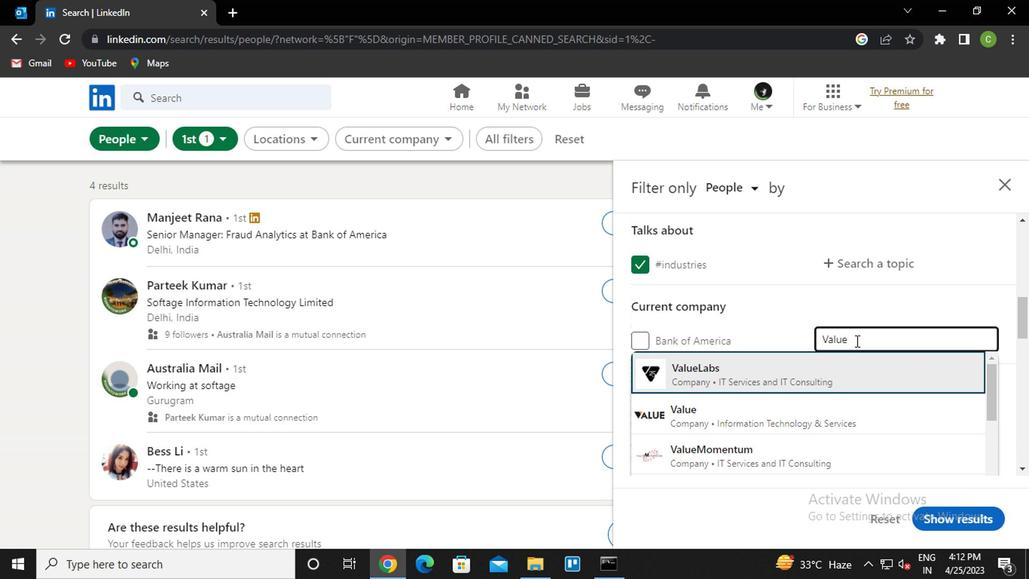 
Action: Mouse scrolled (853, 340) with delta (0, -1)
Screenshot: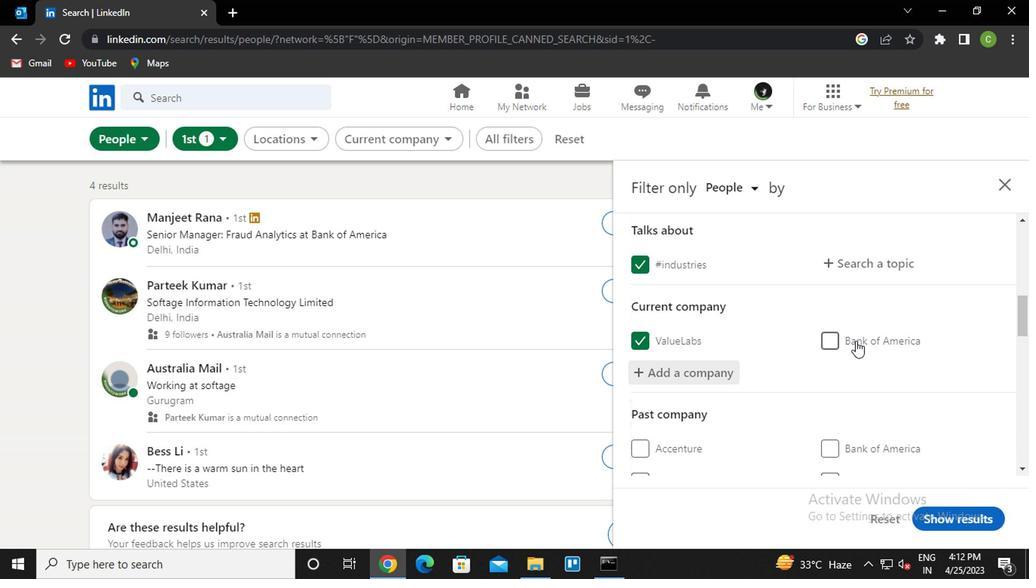 
Action: Mouse moved to (885, 471)
Screenshot: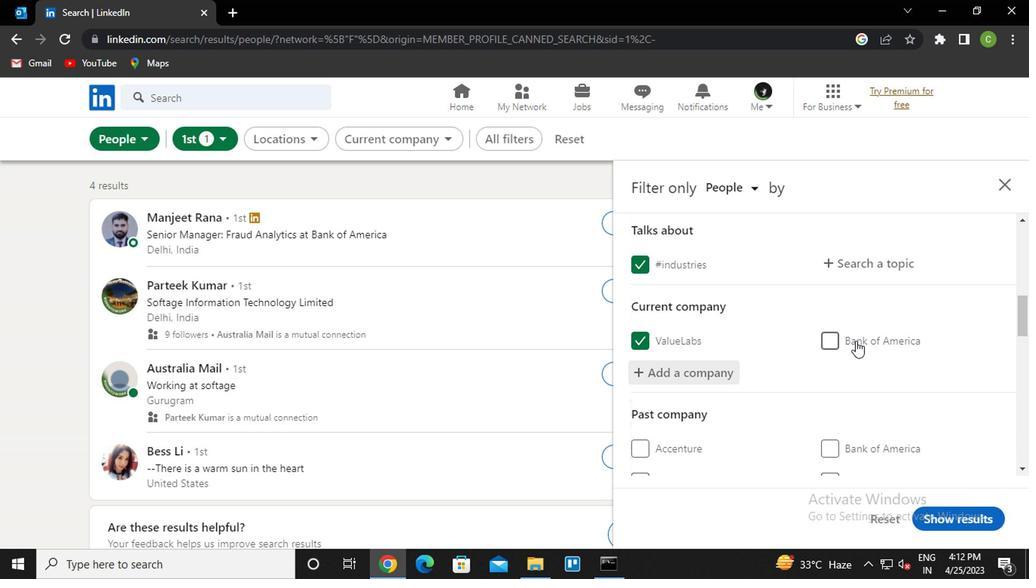 
Action: Mouse scrolled (885, 471) with delta (0, 0)
Screenshot: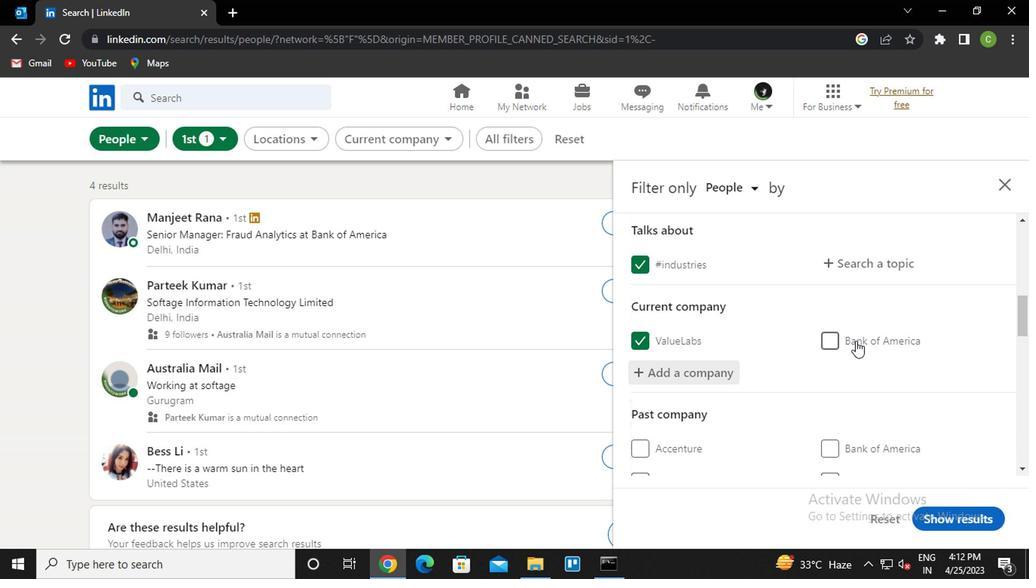 
Action: Mouse moved to (874, 462)
Screenshot: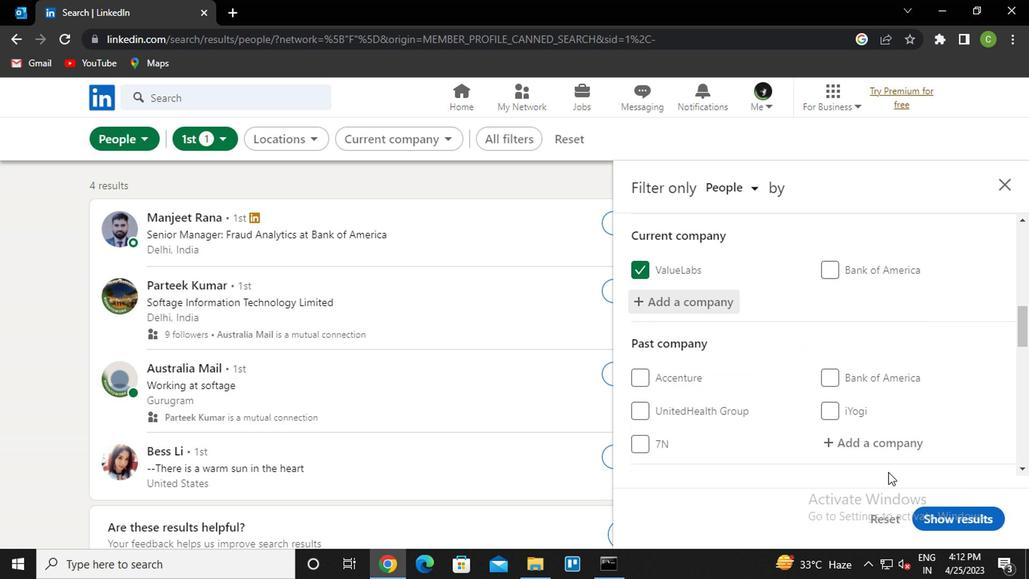 
Action: Mouse scrolled (874, 462) with delta (0, 0)
Screenshot: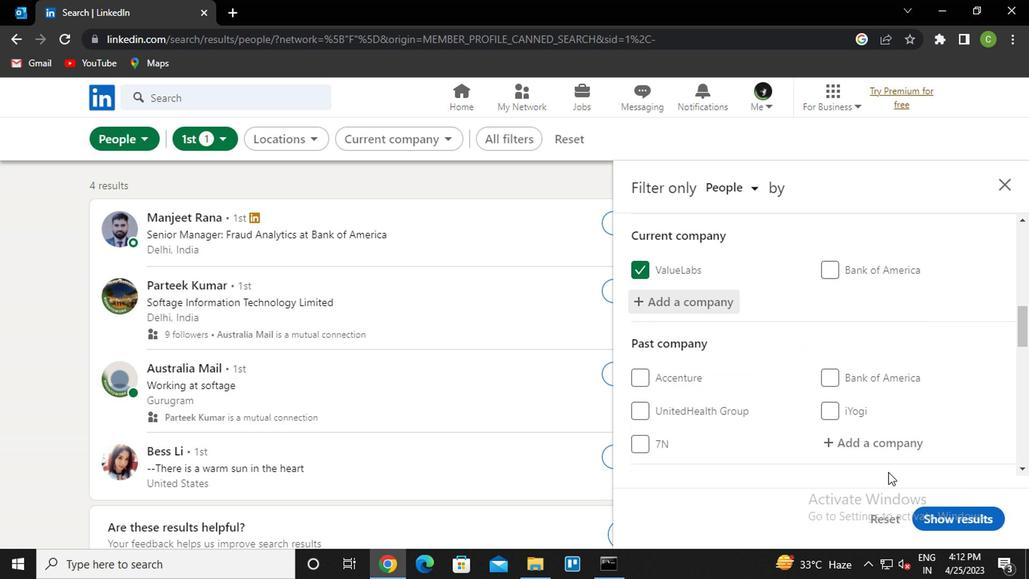 
Action: Mouse moved to (798, 385)
Screenshot: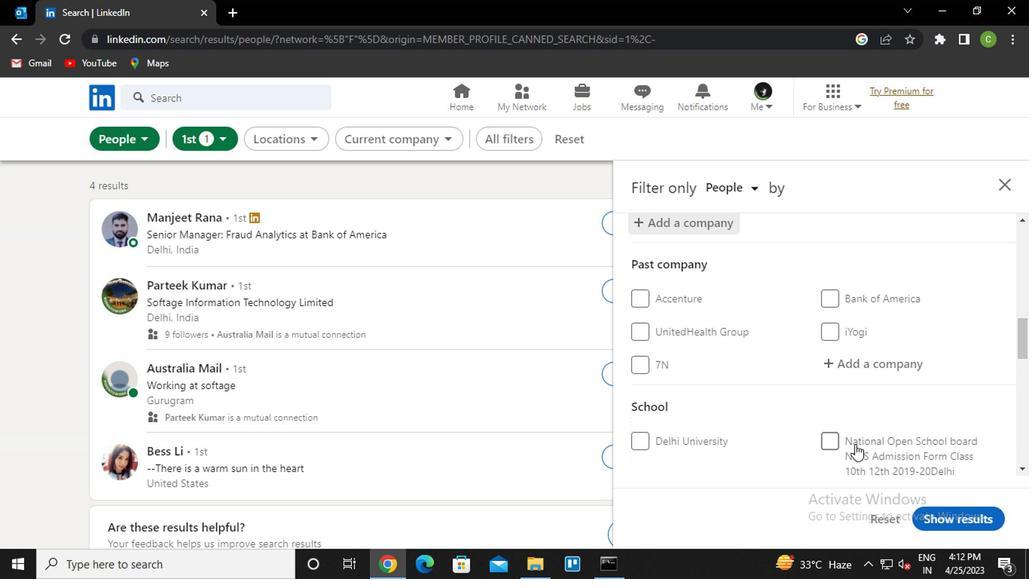 
Action: Mouse scrolled (798, 385) with delta (0, 0)
Screenshot: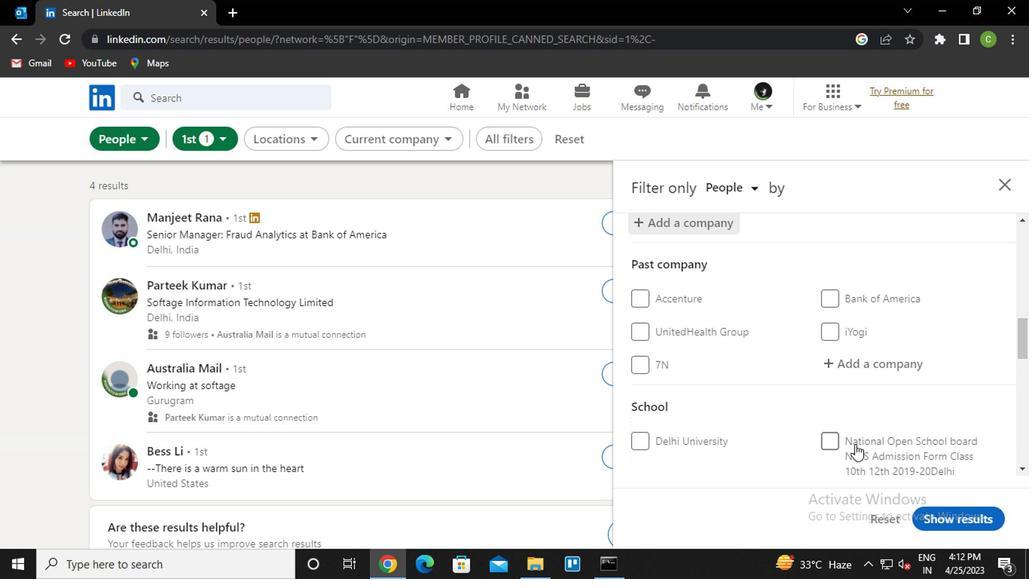 
Action: Mouse moved to (668, 393)
Screenshot: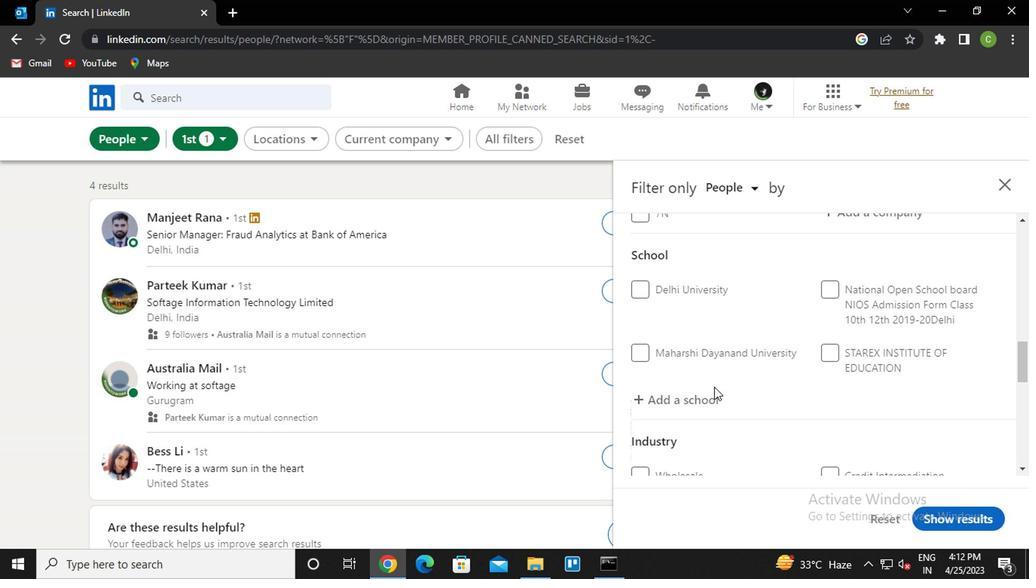 
Action: Mouse pressed left at (668, 393)
Screenshot: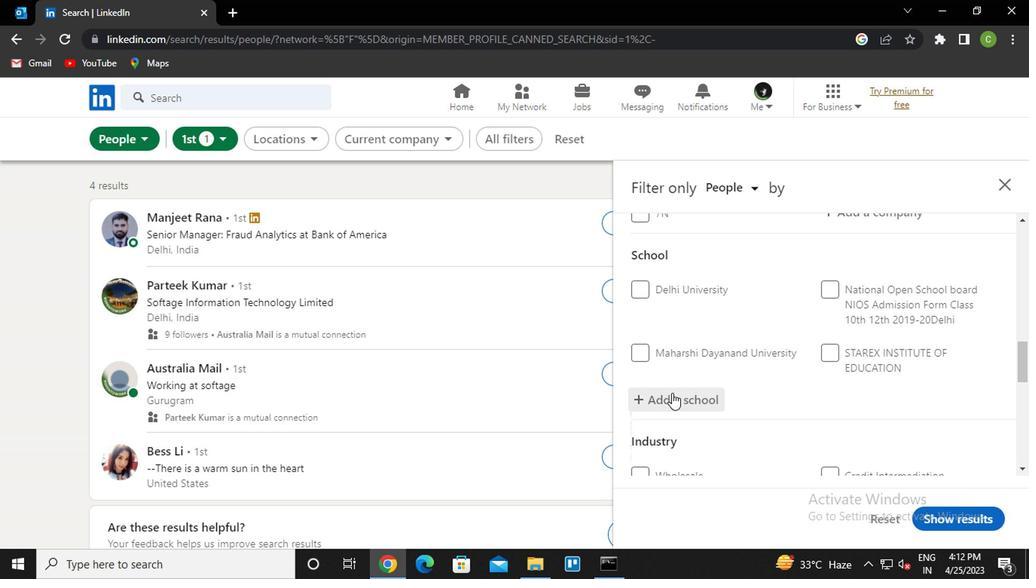
Action: Key pressed <Key.caps_lock>c<Key.caps_lock>ustow<Key.backspace><Key.backspace><Key.backspace>row<Key.space>
Screenshot: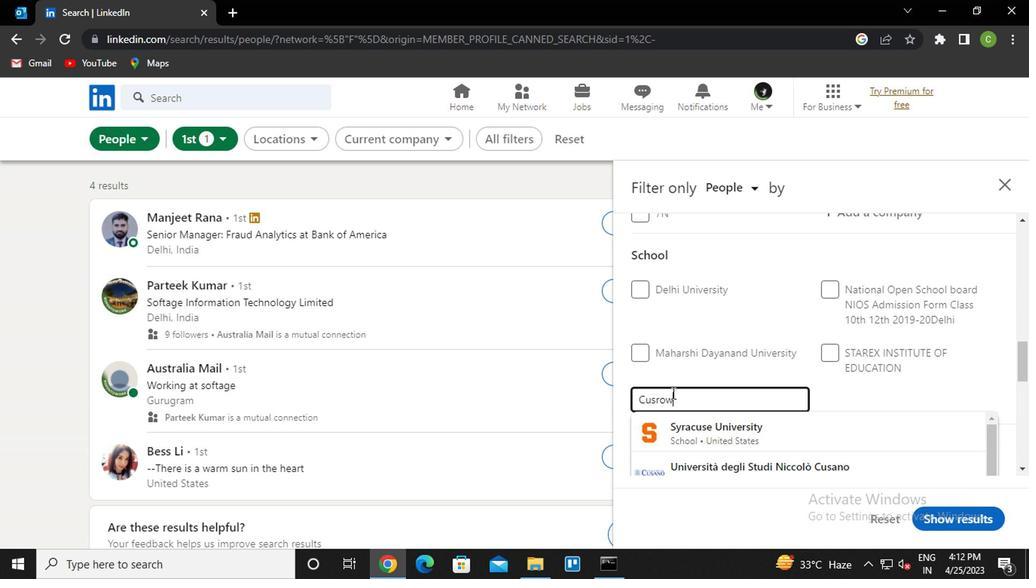 
Action: Mouse moved to (714, 430)
Screenshot: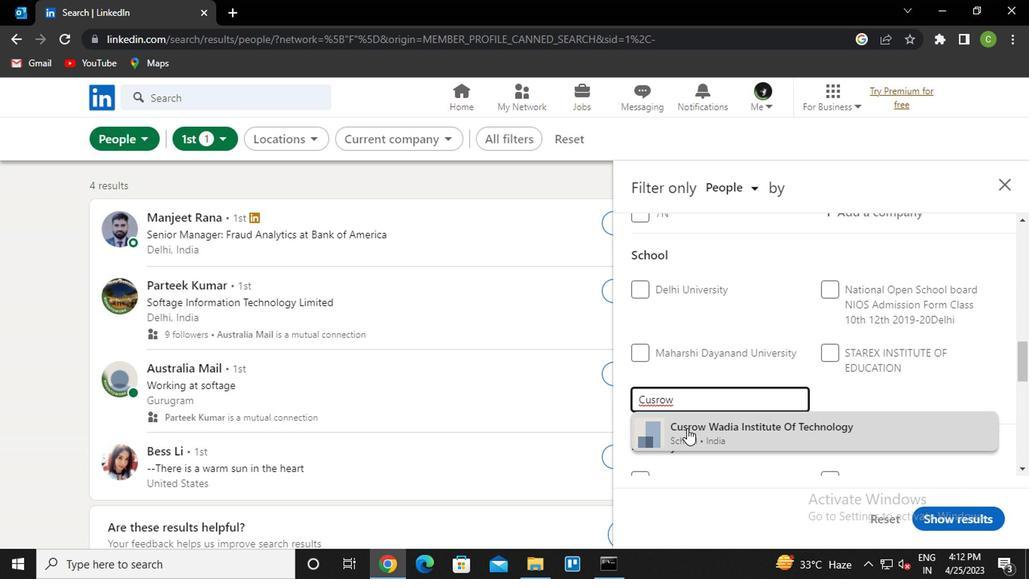 
Action: Mouse pressed left at (714, 430)
Screenshot: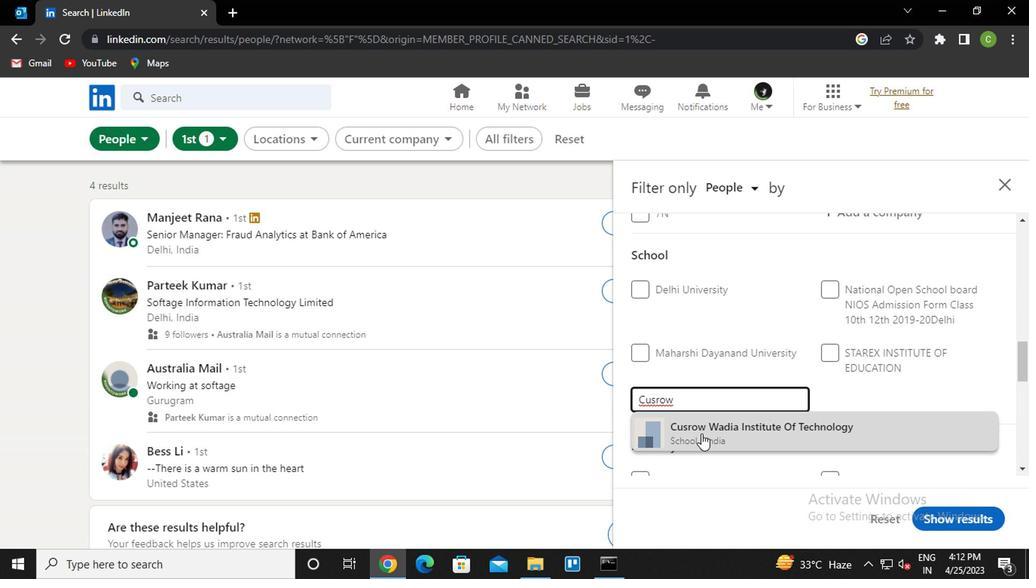 
Action: Mouse moved to (731, 355)
Screenshot: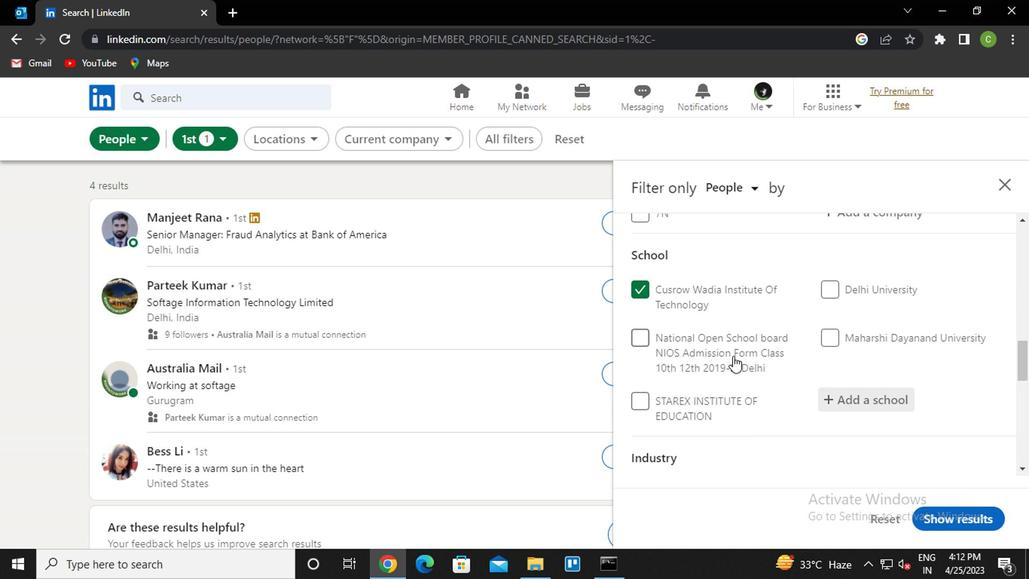 
Action: Mouse scrolled (731, 354) with delta (0, 0)
Screenshot: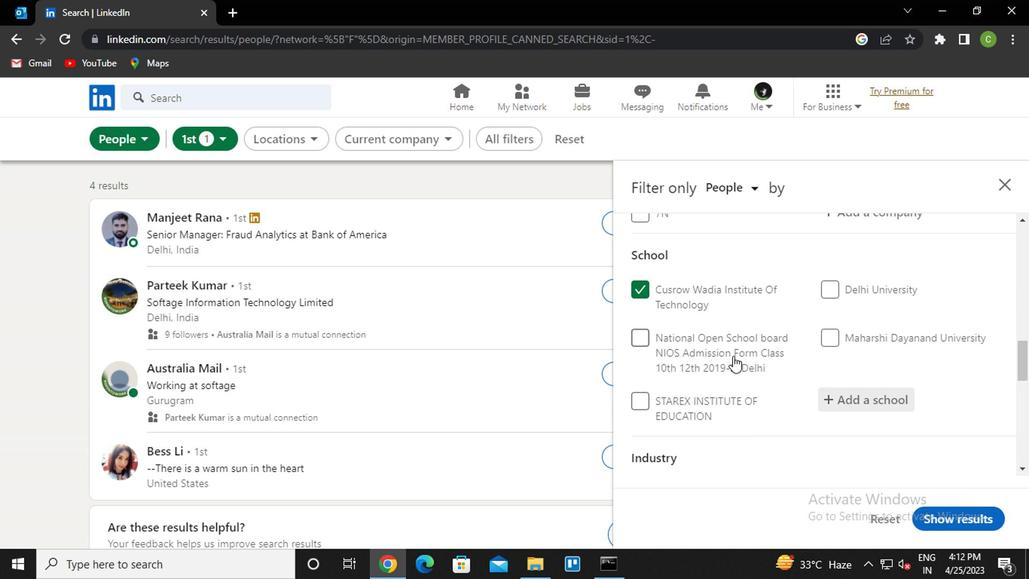 
Action: Mouse moved to (754, 403)
Screenshot: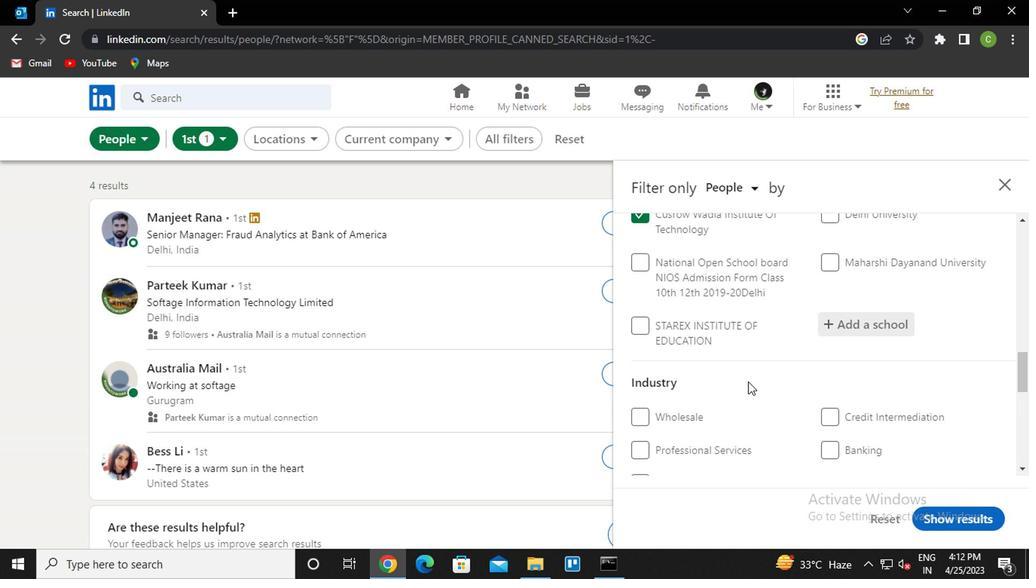 
Action: Mouse scrolled (754, 402) with delta (0, -1)
Screenshot: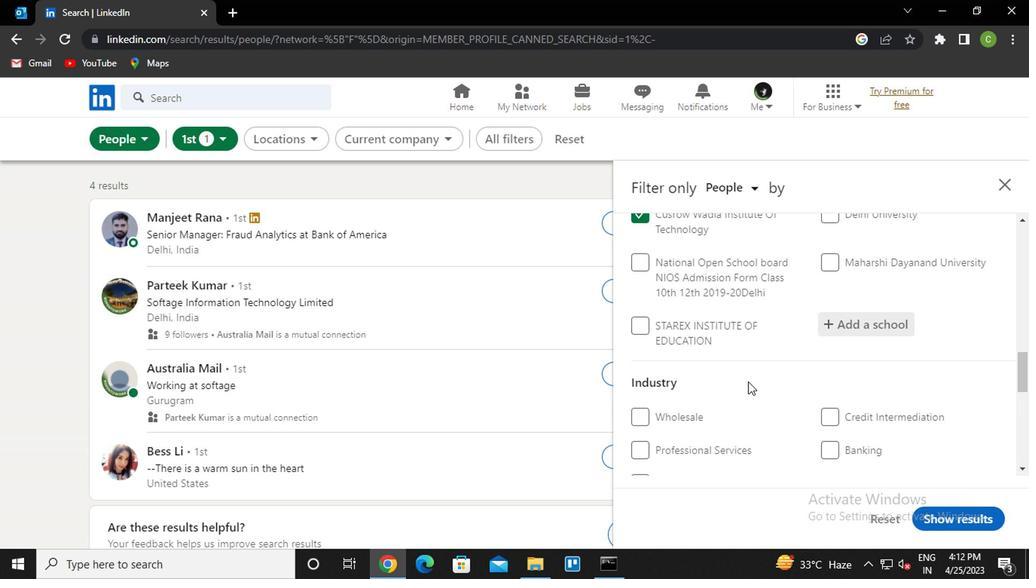 
Action: Mouse moved to (757, 387)
Screenshot: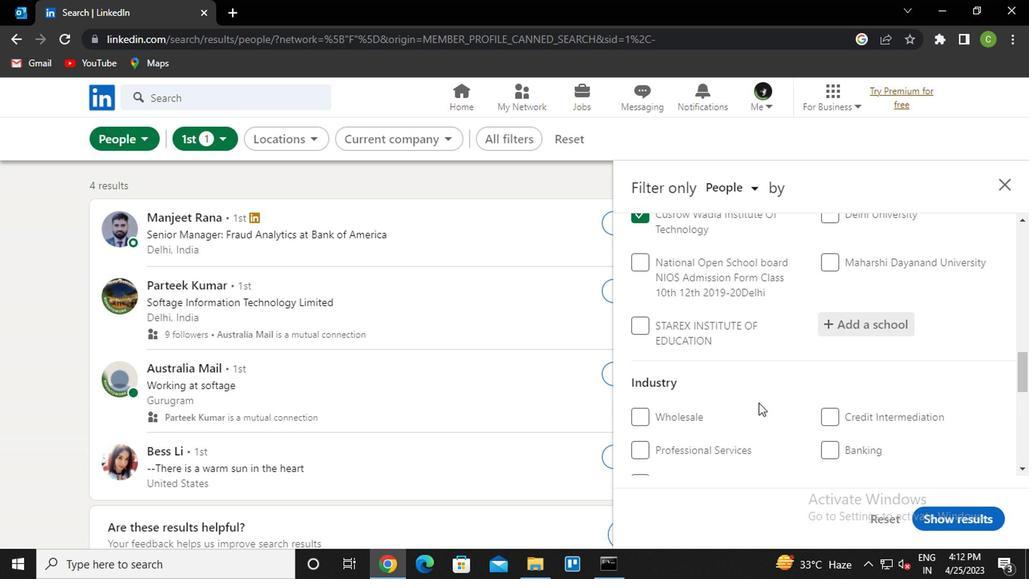 
Action: Mouse scrolled (757, 386) with delta (0, 0)
Screenshot: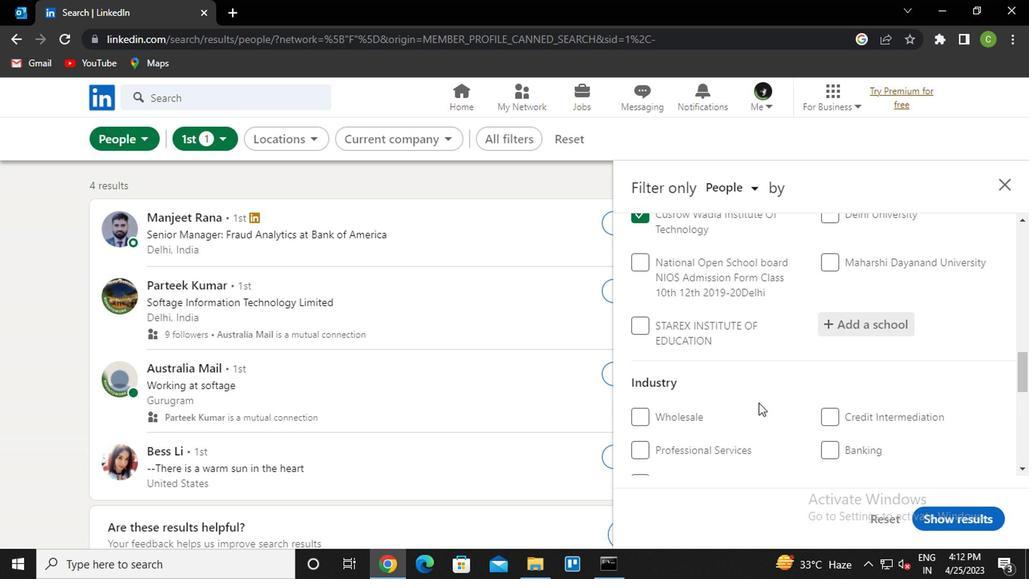 
Action: Mouse moved to (888, 333)
Screenshot: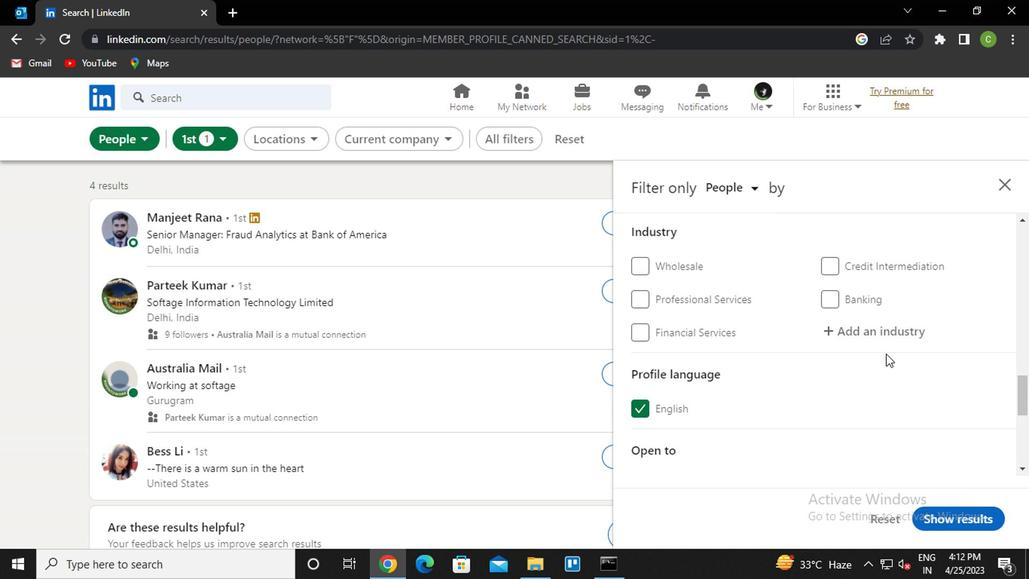 
Action: Mouse pressed left at (888, 333)
Screenshot: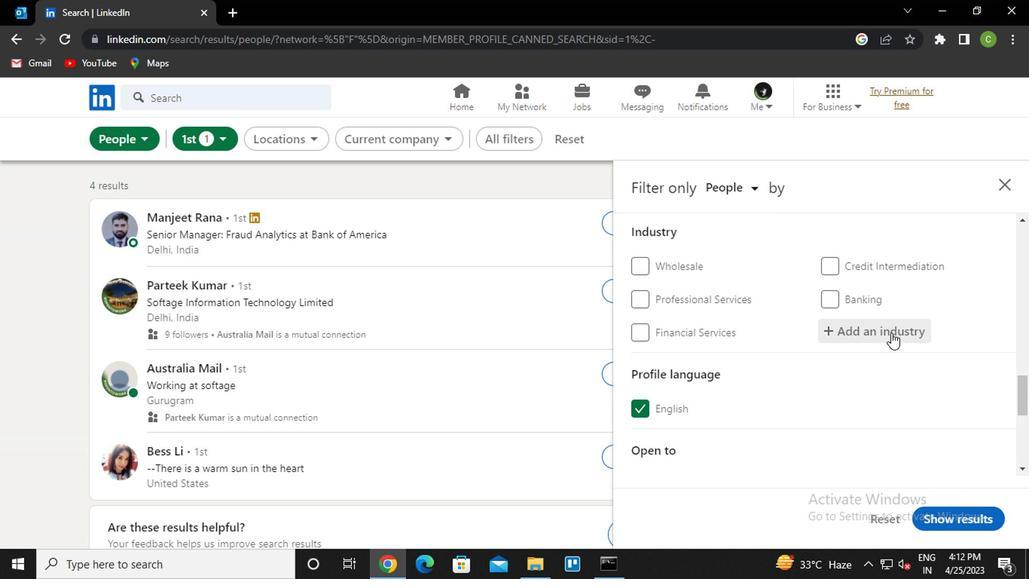 
Action: Key pressed <Key.caps_lock>d<Key.caps_lock>efence<Key.backspace>e<Key.backspace><Key.backspace><Key.backspace><Key.backspace><Key.backspace><Key.down>fe<Key.down><Key.enter>
Screenshot: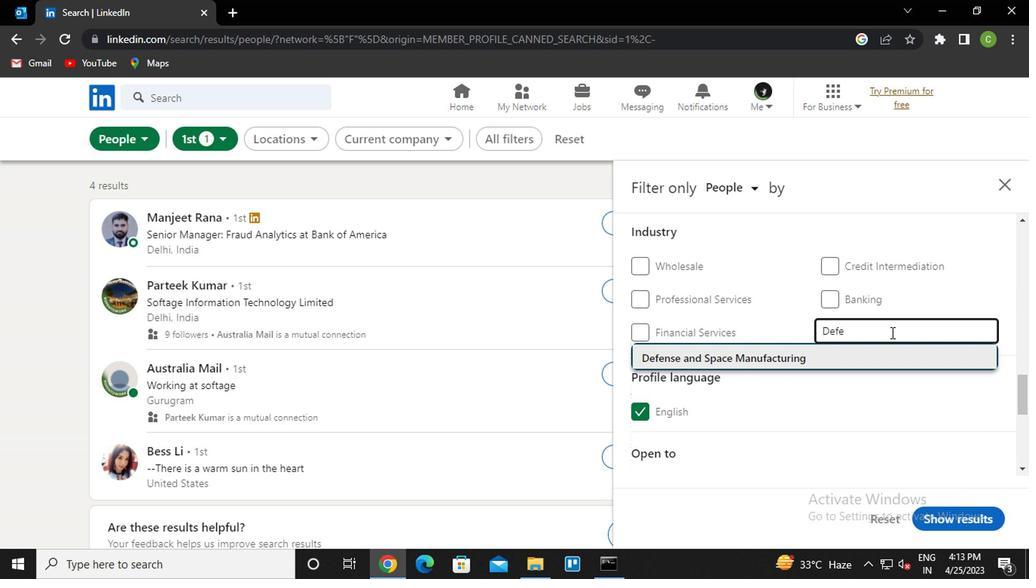 
Action: Mouse moved to (785, 384)
Screenshot: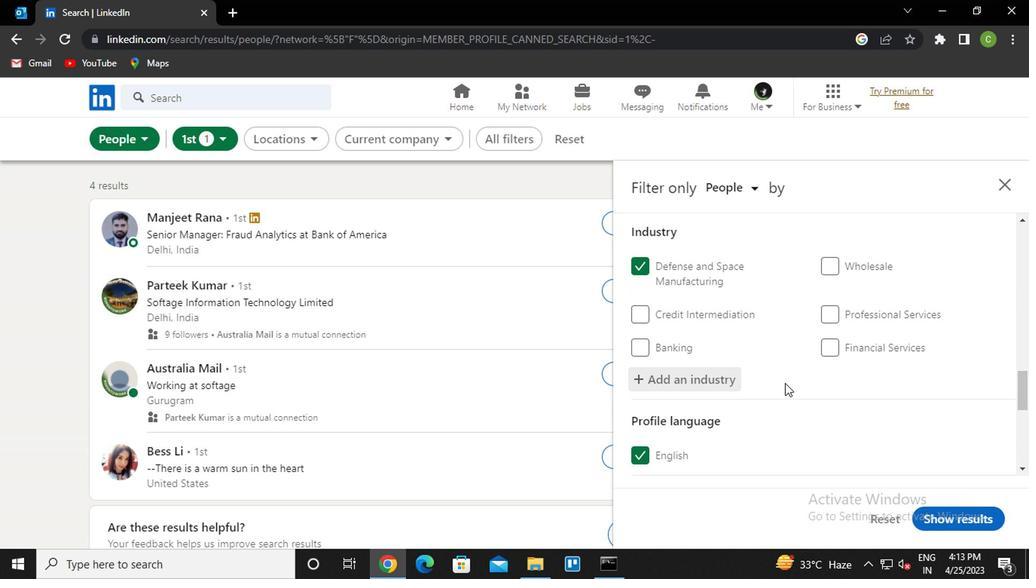 
Action: Mouse scrolled (785, 383) with delta (0, -1)
Screenshot: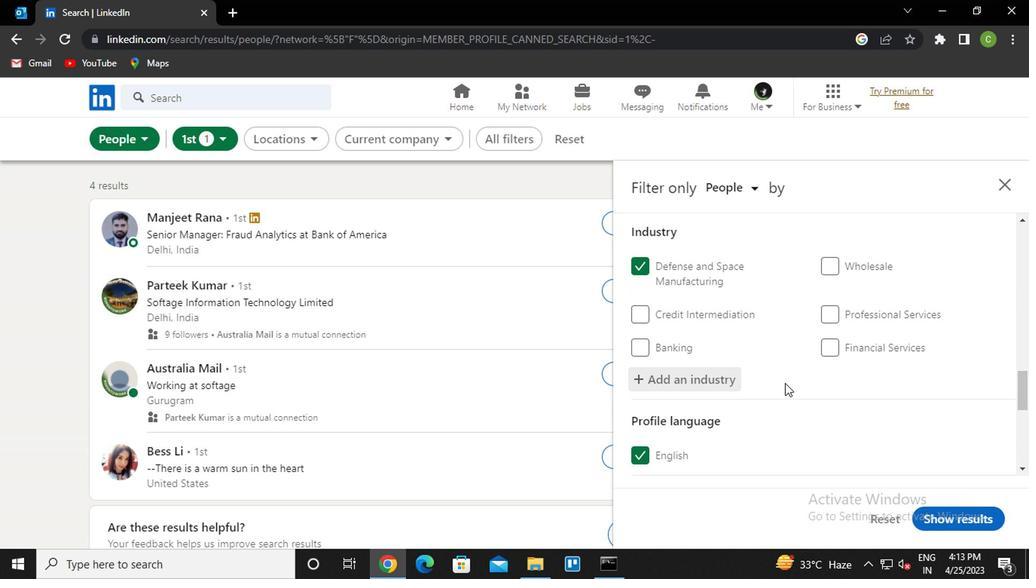 
Action: Mouse moved to (790, 388)
Screenshot: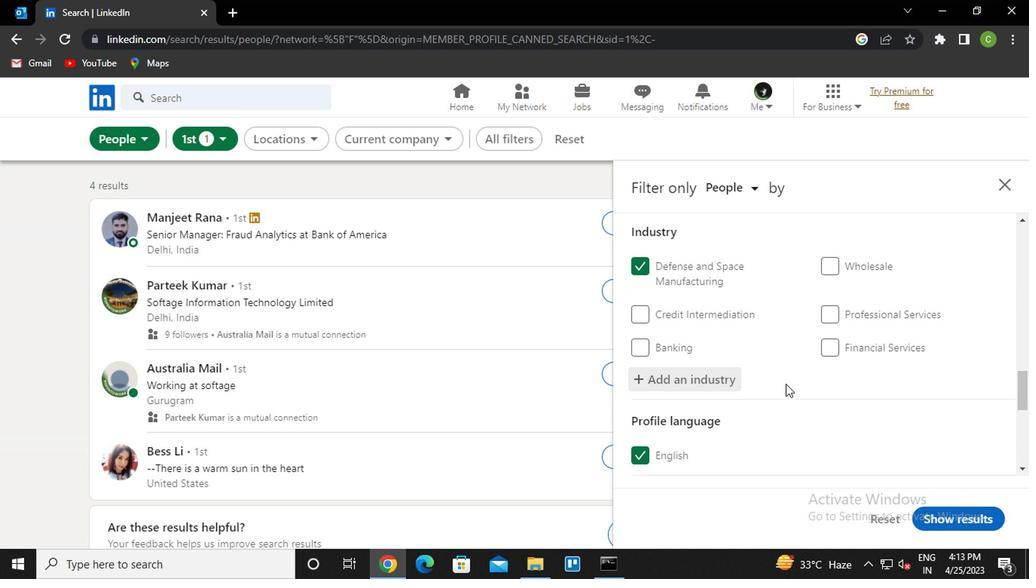 
Action: Mouse scrolled (790, 388) with delta (0, 0)
Screenshot: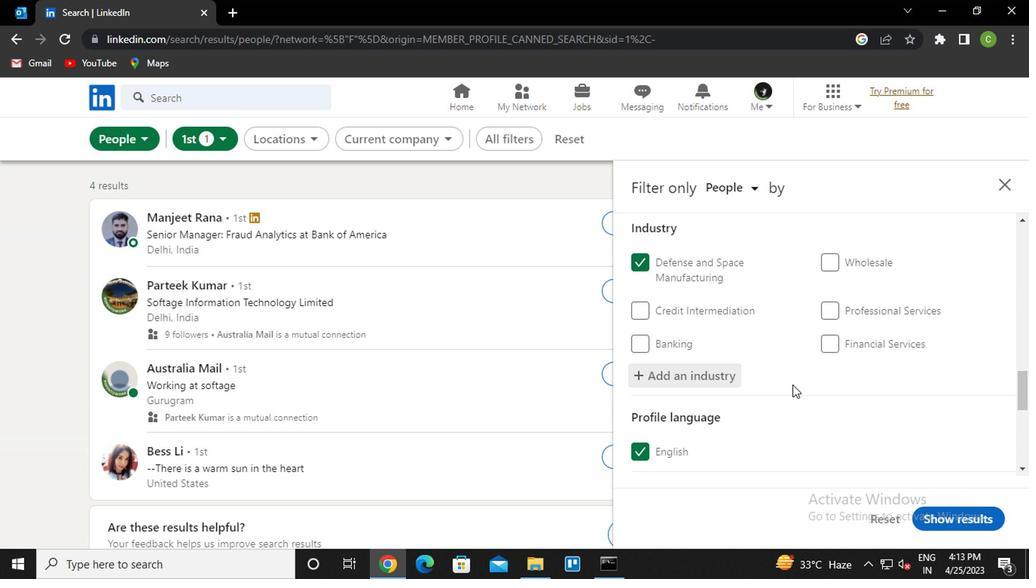 
Action: Mouse moved to (787, 390)
Screenshot: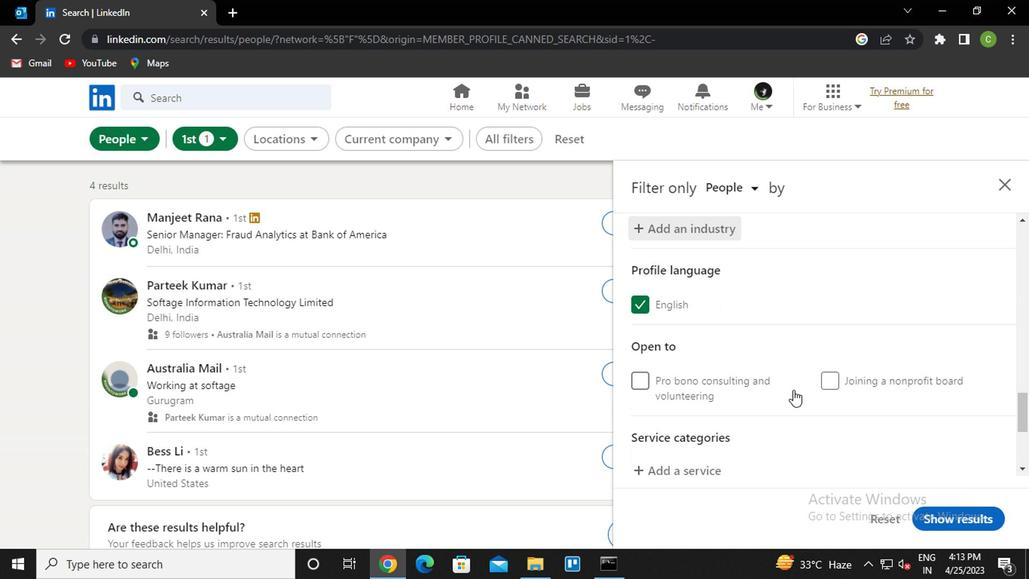 
Action: Mouse scrolled (787, 389) with delta (0, -1)
Screenshot: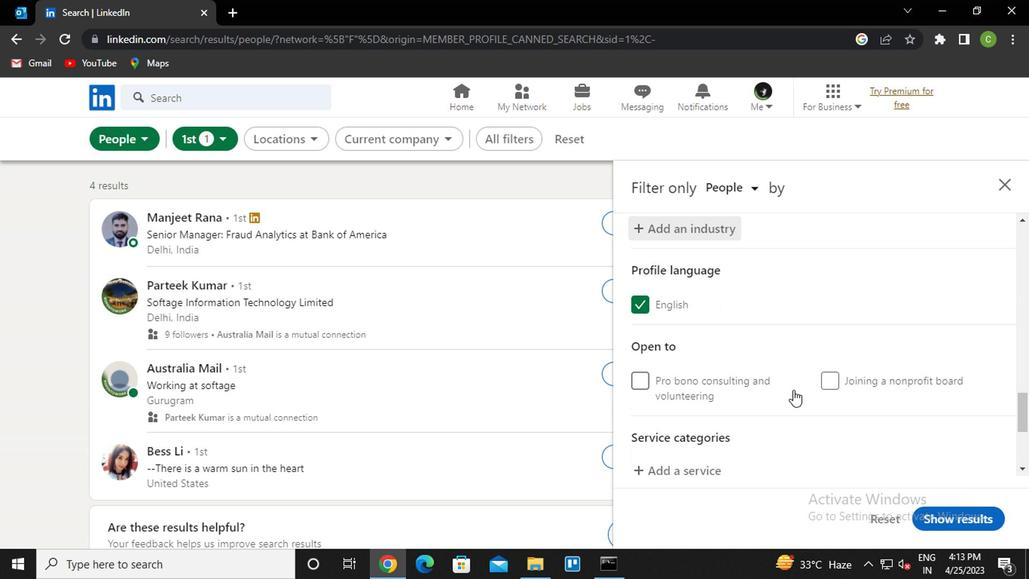 
Action: Mouse moved to (706, 399)
Screenshot: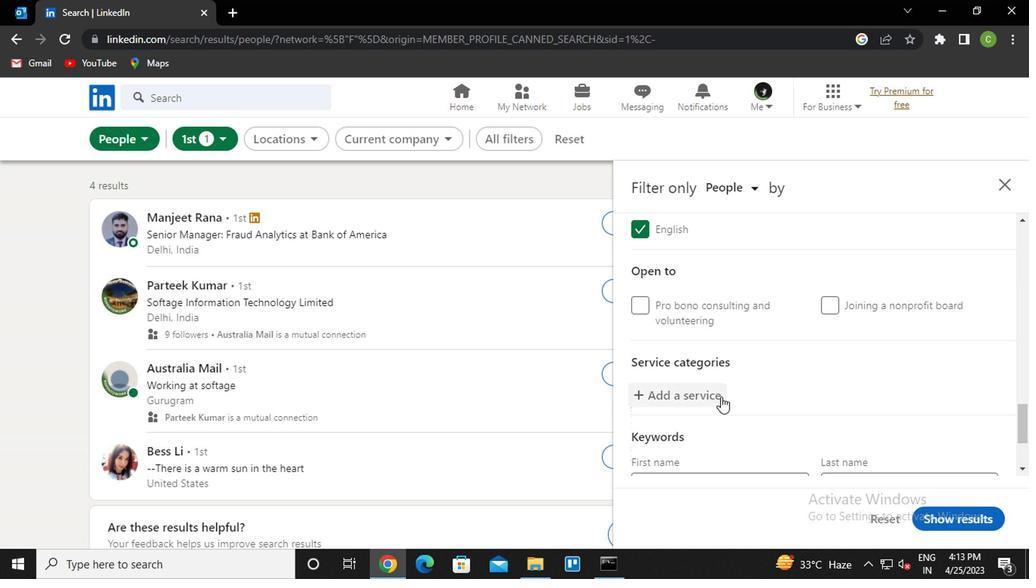 
Action: Mouse pressed left at (706, 399)
Screenshot: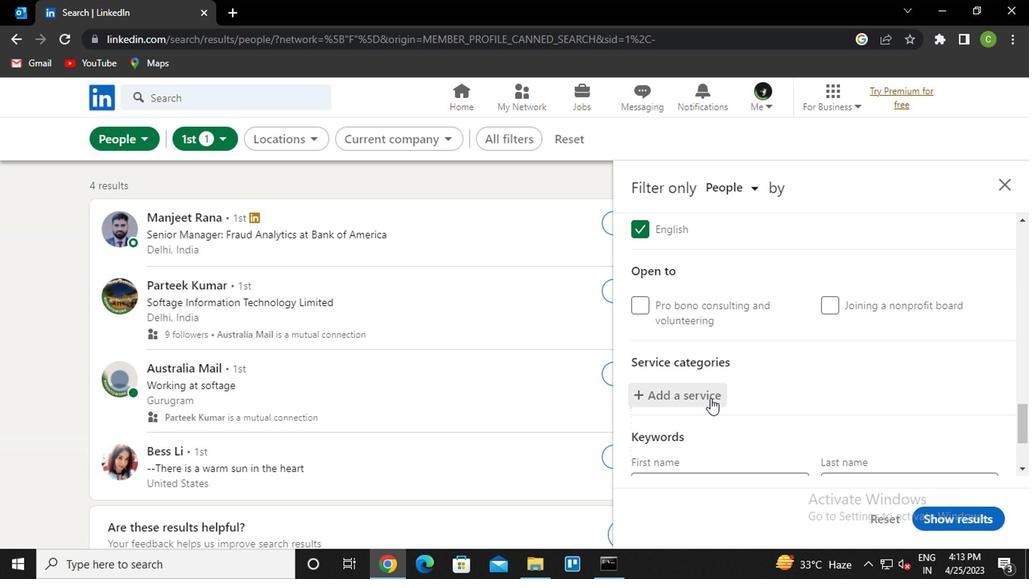 
Action: Key pressed <Key.caps_lock>u<Key.caps_lock>ser<Key.down><Key.enter>
Screenshot: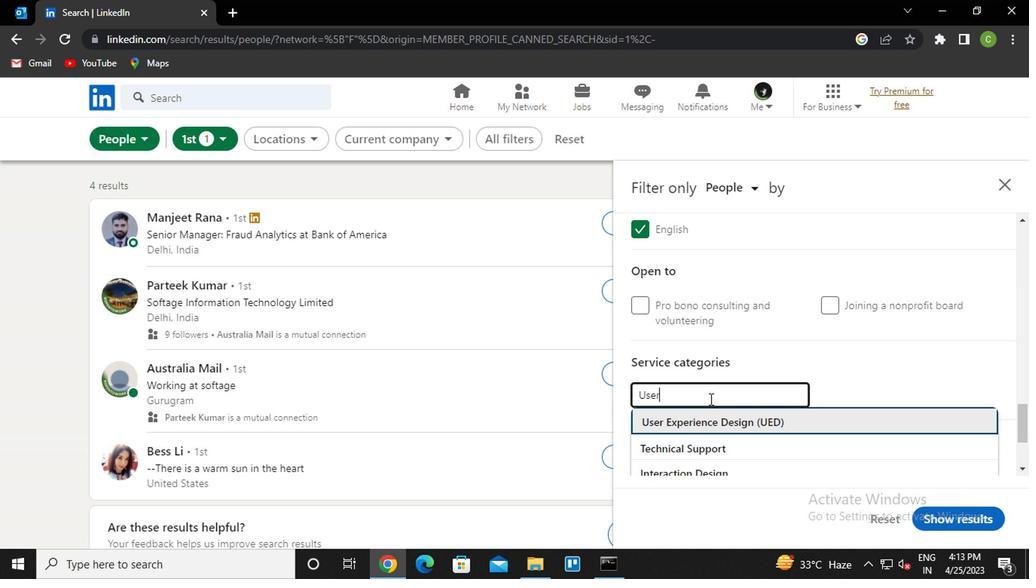 
Action: Mouse moved to (811, 398)
Screenshot: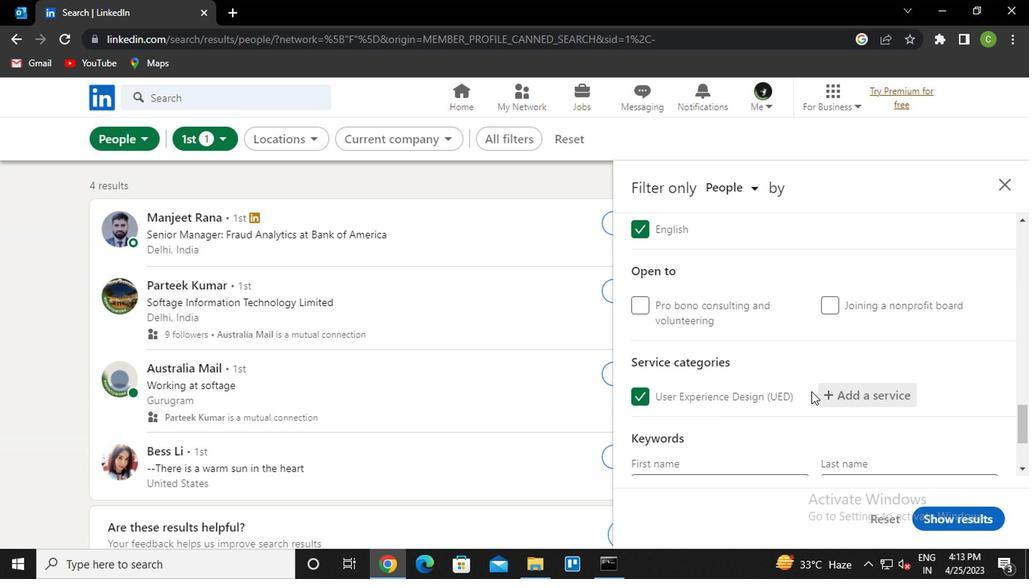 
Action: Mouse scrolled (811, 397) with delta (0, 0)
Screenshot: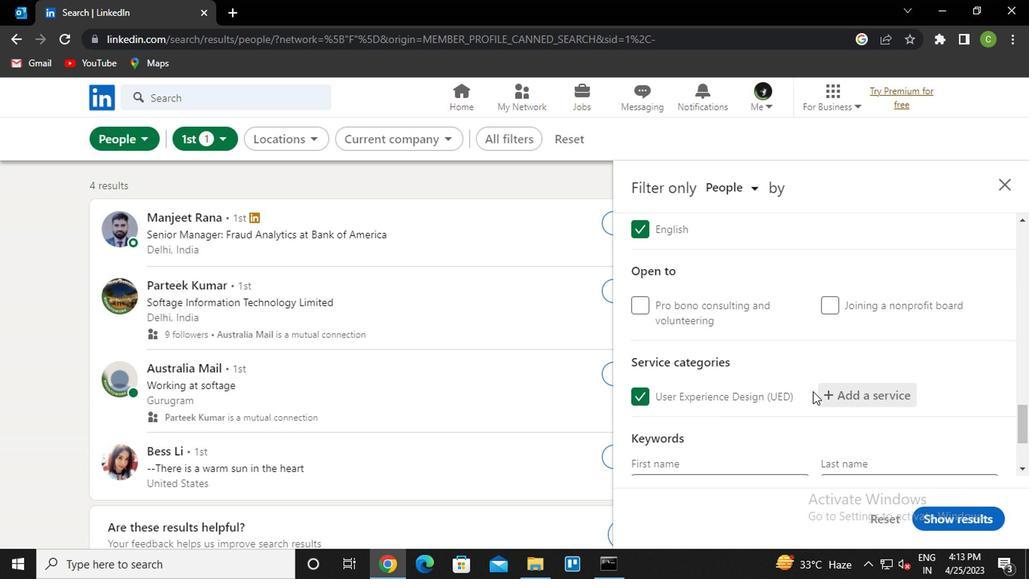 
Action: Mouse moved to (809, 396)
Screenshot: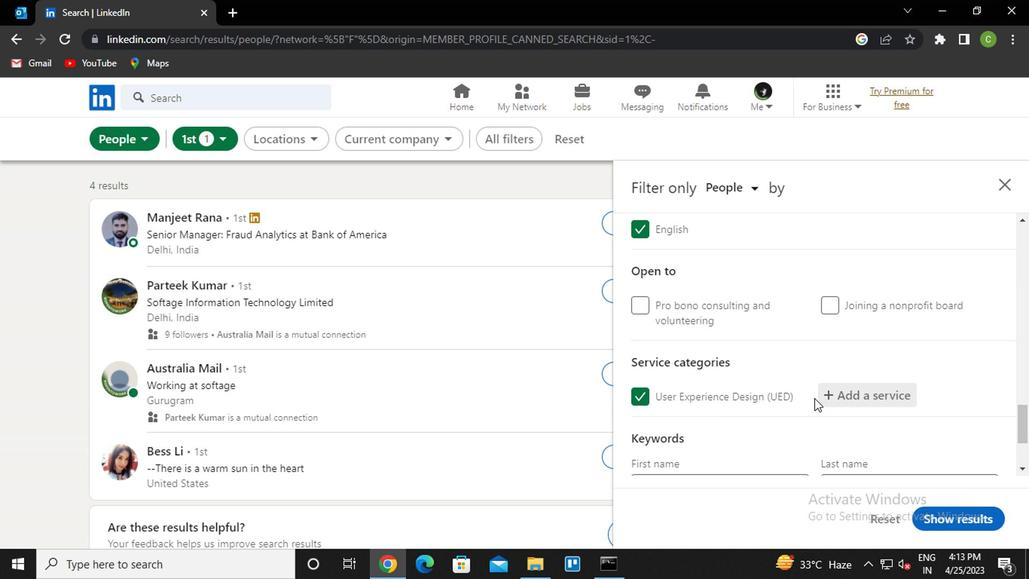 
Action: Mouse scrolled (809, 396) with delta (0, 0)
Screenshot: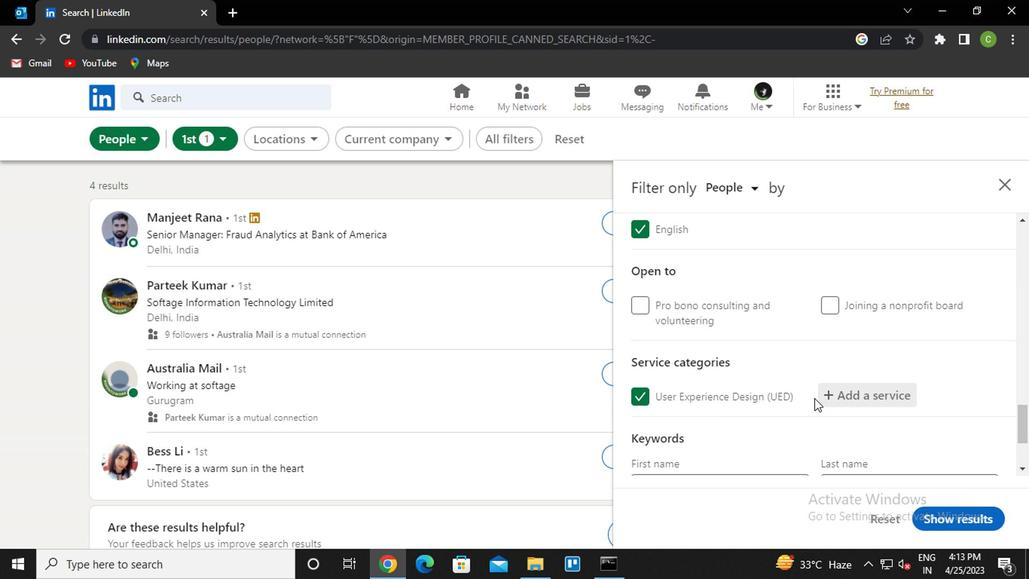 
Action: Mouse moved to (796, 392)
Screenshot: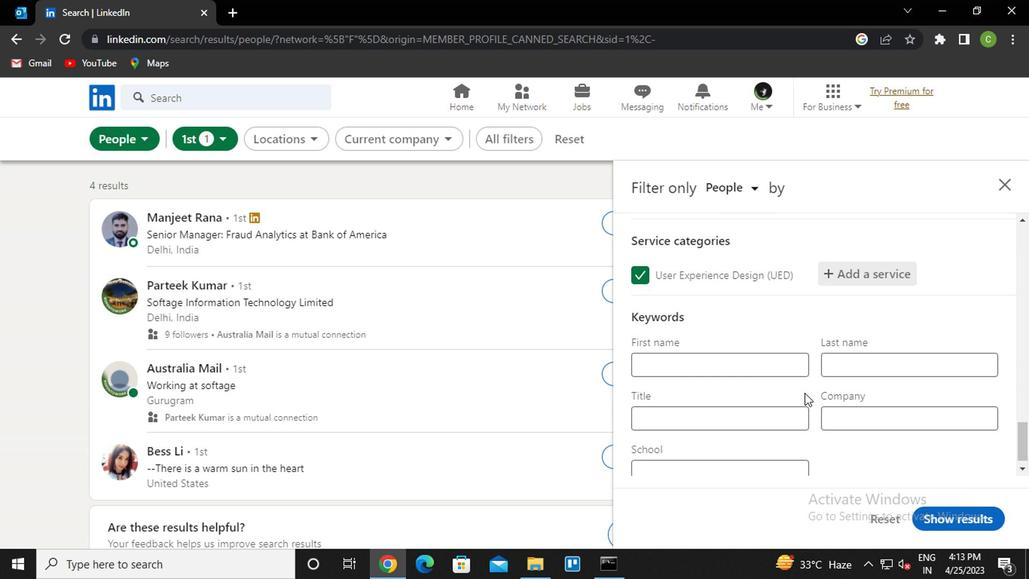
Action: Mouse scrolled (796, 392) with delta (0, 0)
Screenshot: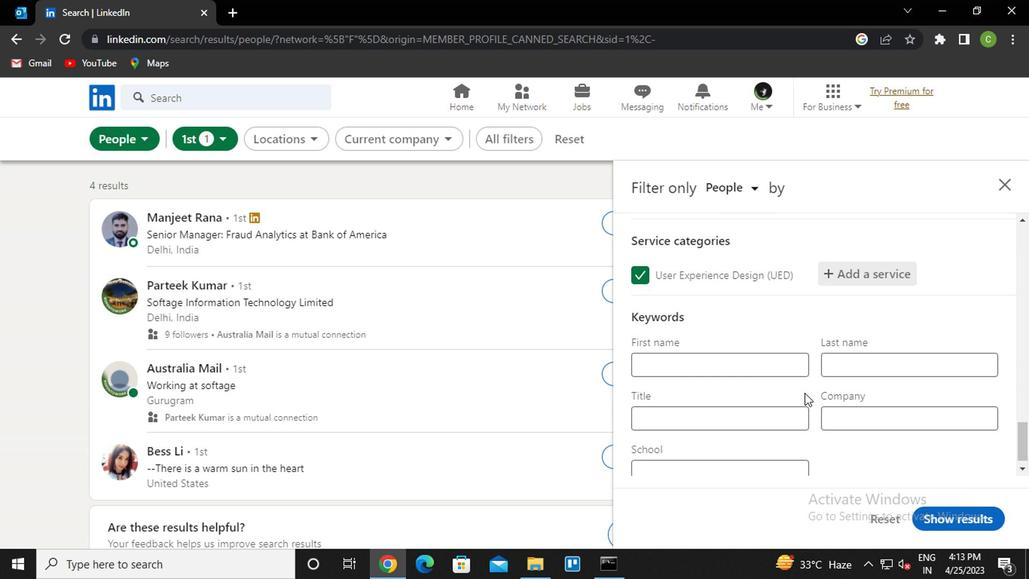 
Action: Mouse moved to (744, 403)
Screenshot: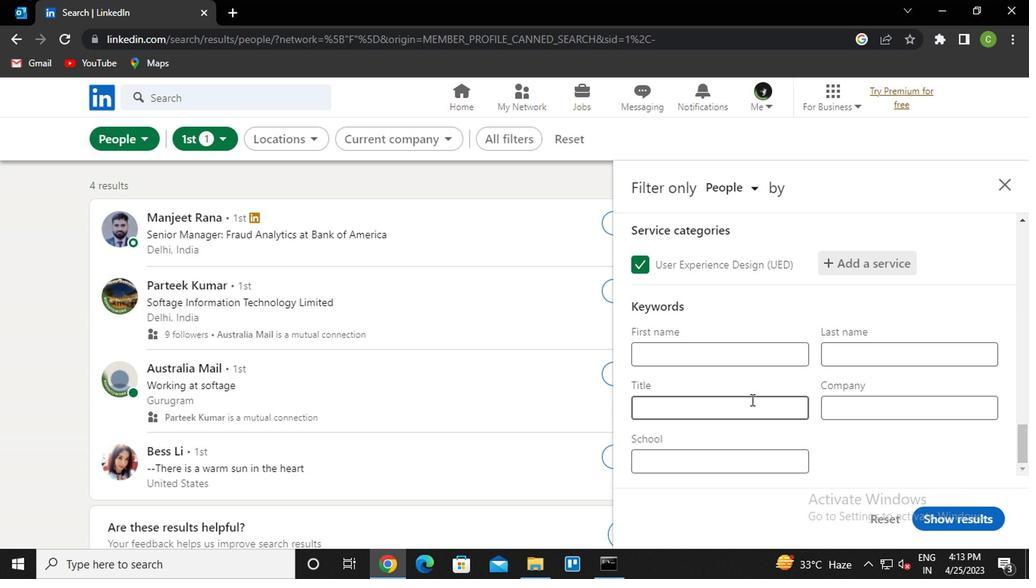 
Action: Mouse pressed left at (744, 403)
Screenshot: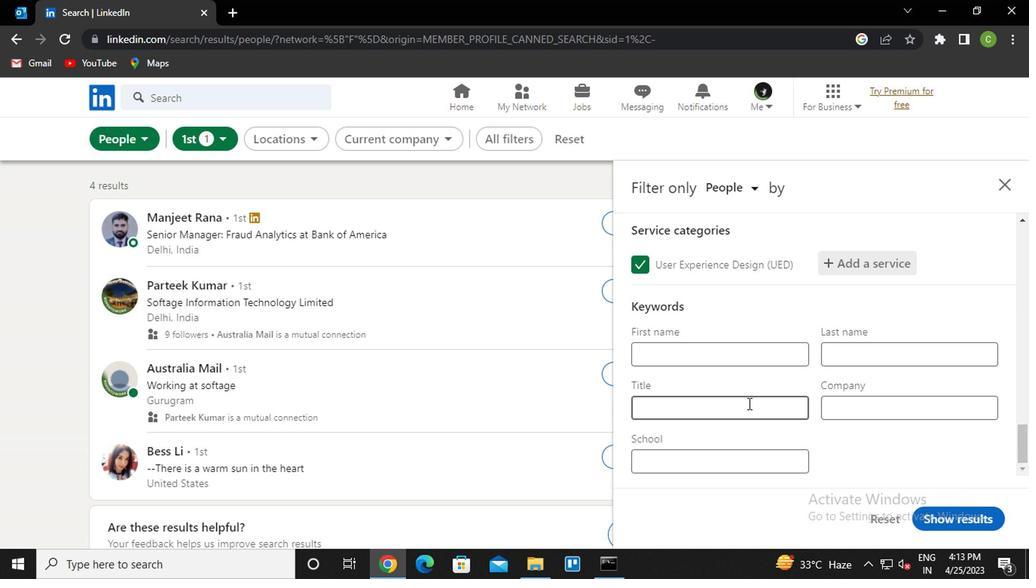
Action: Key pressed <Key.caps_lock>p<Key.caps_lock>hotographer
Screenshot: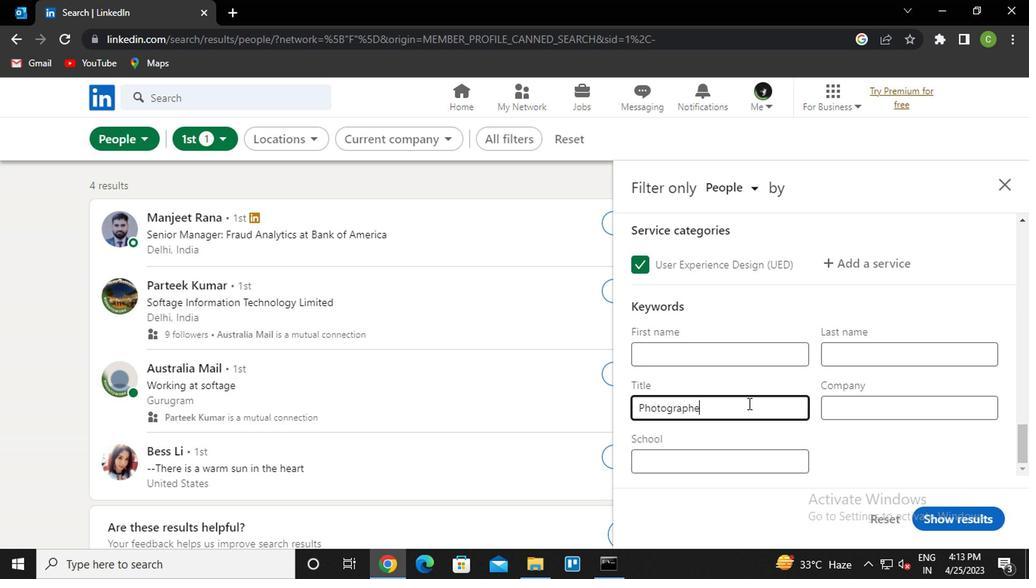 
Action: Mouse moved to (951, 514)
Screenshot: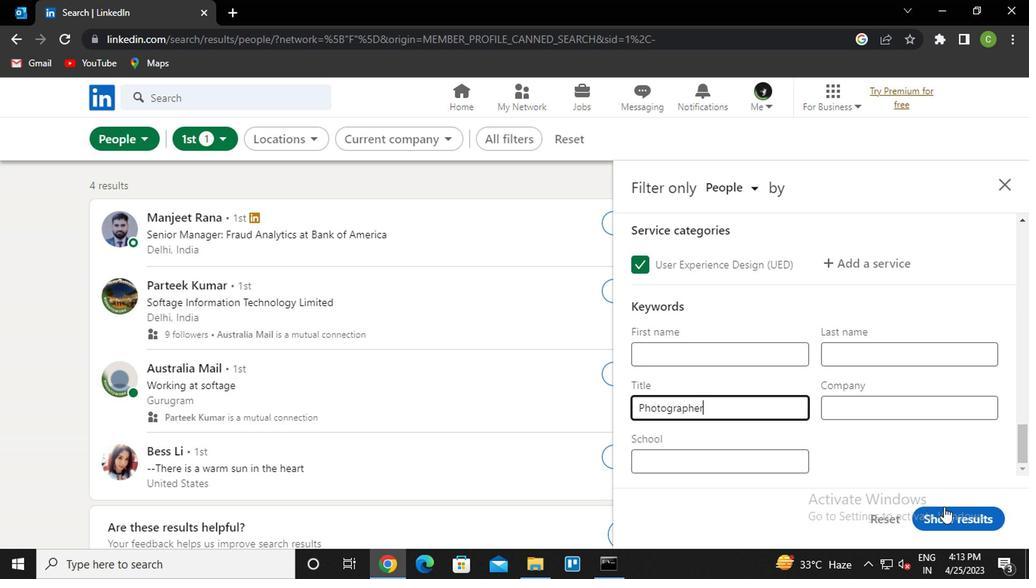 
Action: Mouse pressed left at (951, 514)
Screenshot: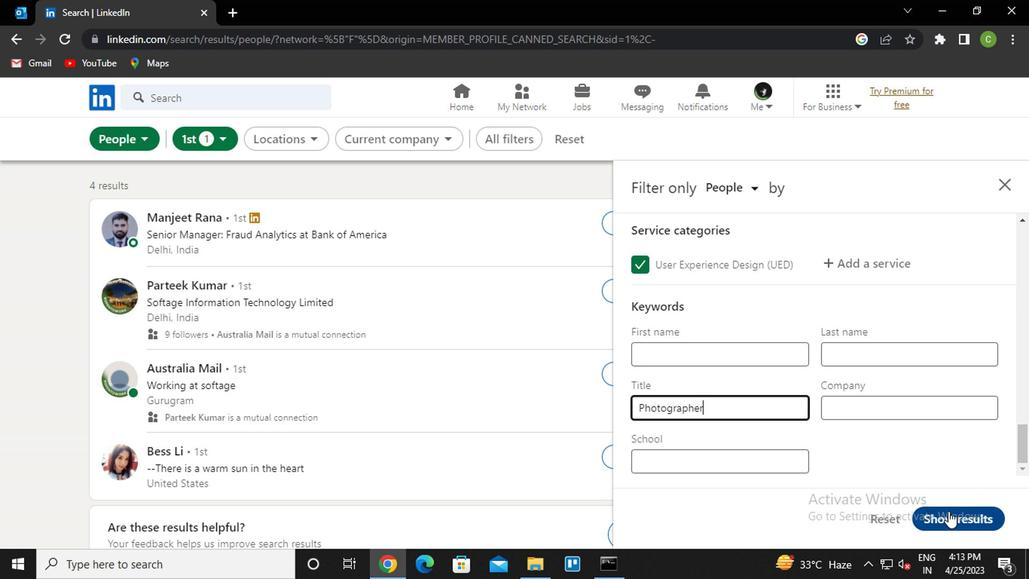 
Action: Mouse moved to (601, 469)
Screenshot: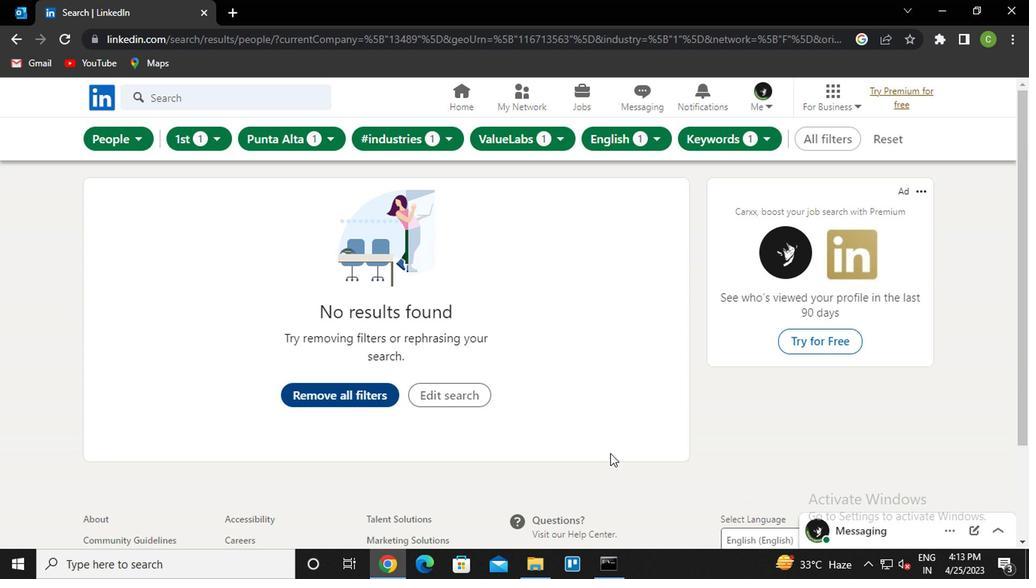 
